 Task: Open a blank sheet, save the file as effectivetimemanagement.doc Add Heading 'Tips for effective time management: 'Tips for effective time management:  Add the following points with square bulletsAdd the following points with square bullets ?	Prioritize tasks_x000D_
?	Eliminate distractions_x000D_
 Highlight heading with color  Light green Select the entire text and apply  Outside Borders ,change the font size of heading and points to 20
Action: Mouse moved to (92, 360)
Screenshot: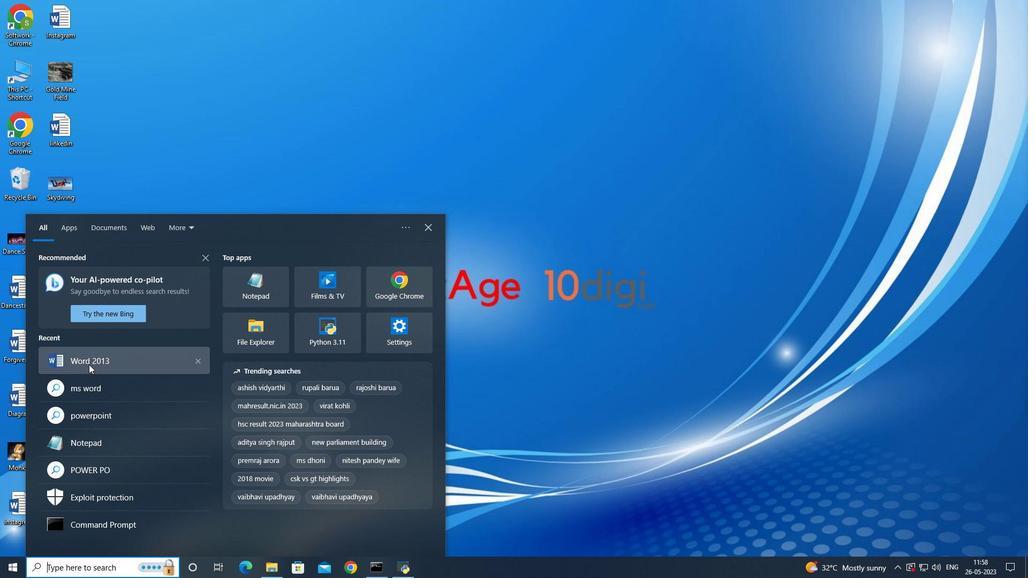 
Action: Mouse pressed left at (92, 360)
Screenshot: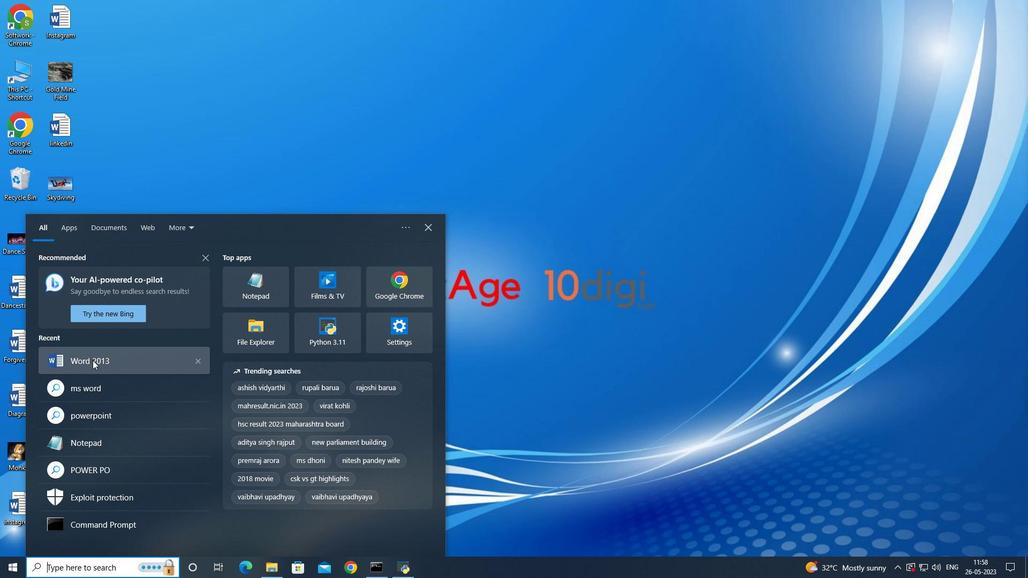 
Action: Mouse moved to (276, 141)
Screenshot: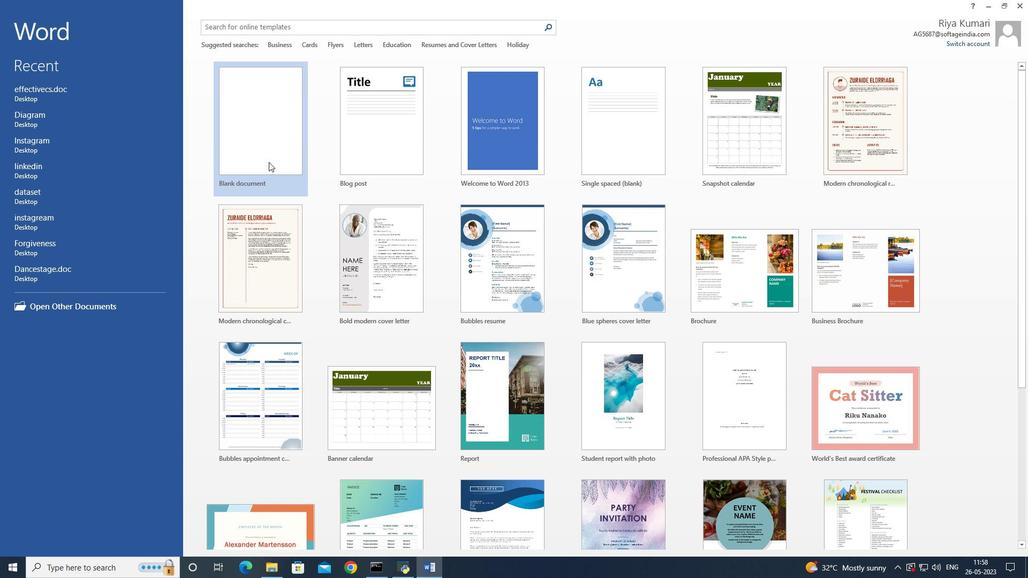
Action: Mouse pressed left at (276, 141)
Screenshot: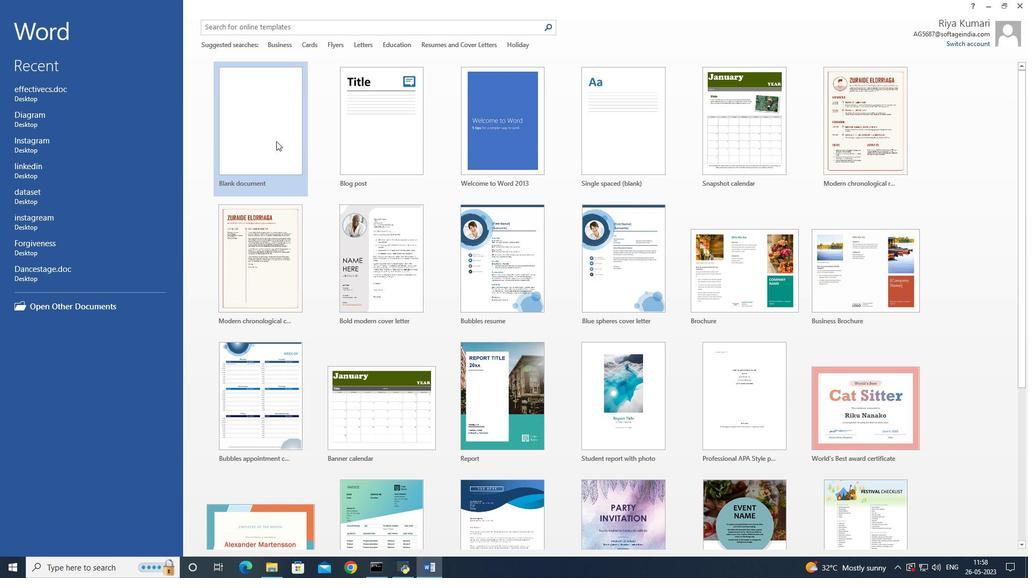 
Action: Mouse moved to (405, 278)
Screenshot: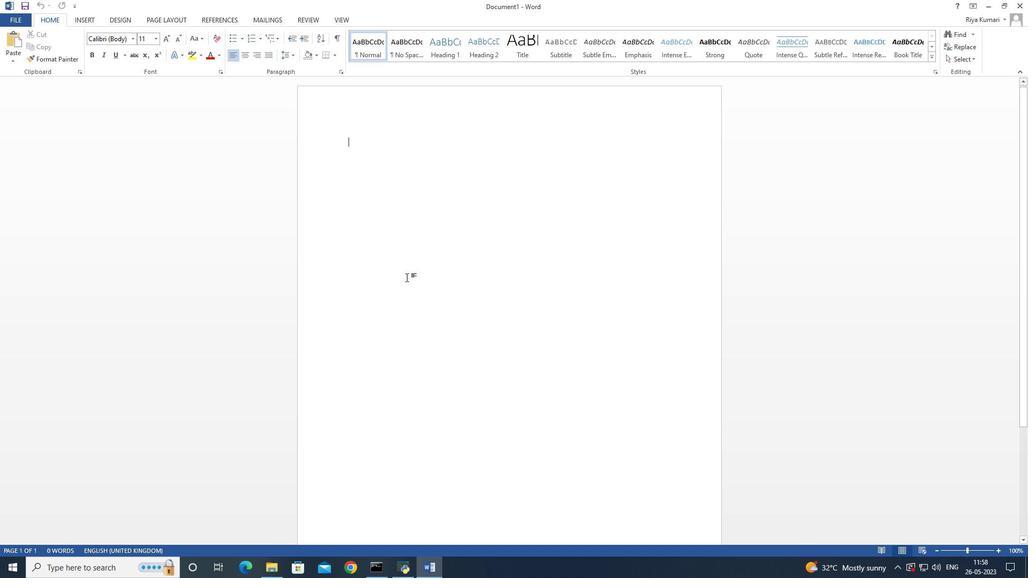 
Action: Key pressed ctrl+S
Screenshot: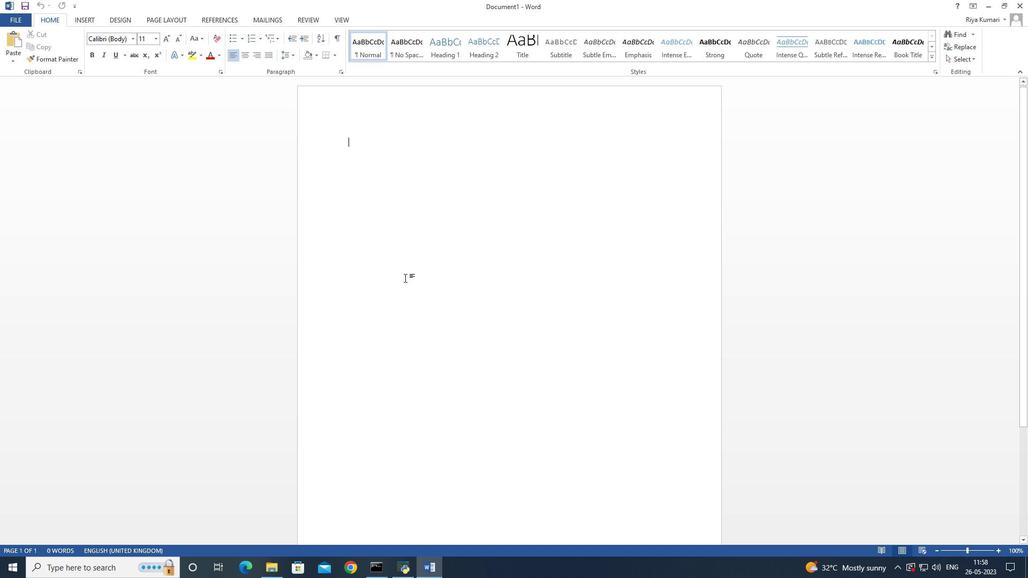 
Action: Mouse moved to (275, 109)
Screenshot: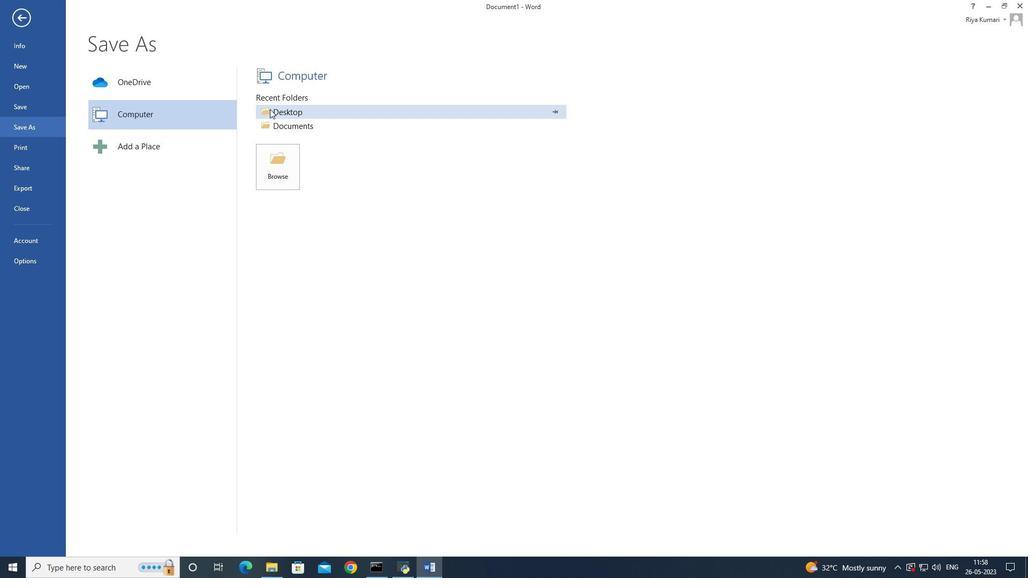 
Action: Mouse pressed left at (275, 109)
Screenshot: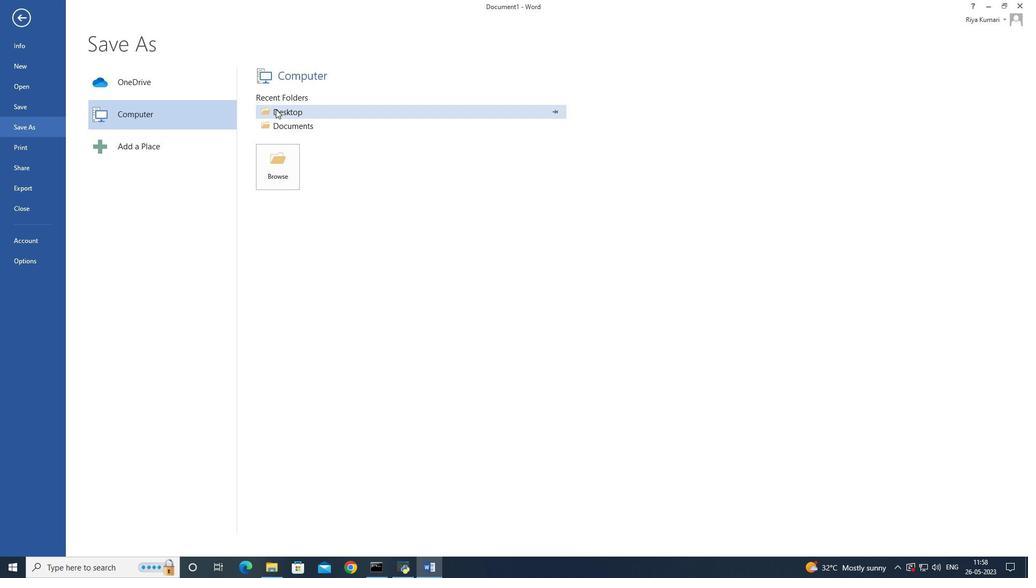 
Action: Mouse moved to (328, 408)
Screenshot: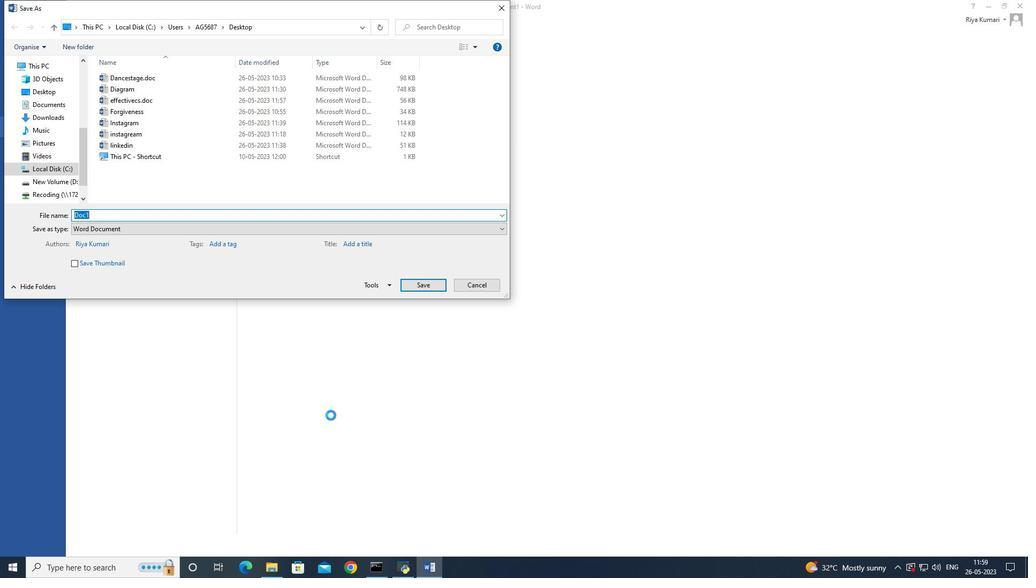 
Action: Key pressed effectivetimemanaement.doc<Key.enter>
Screenshot: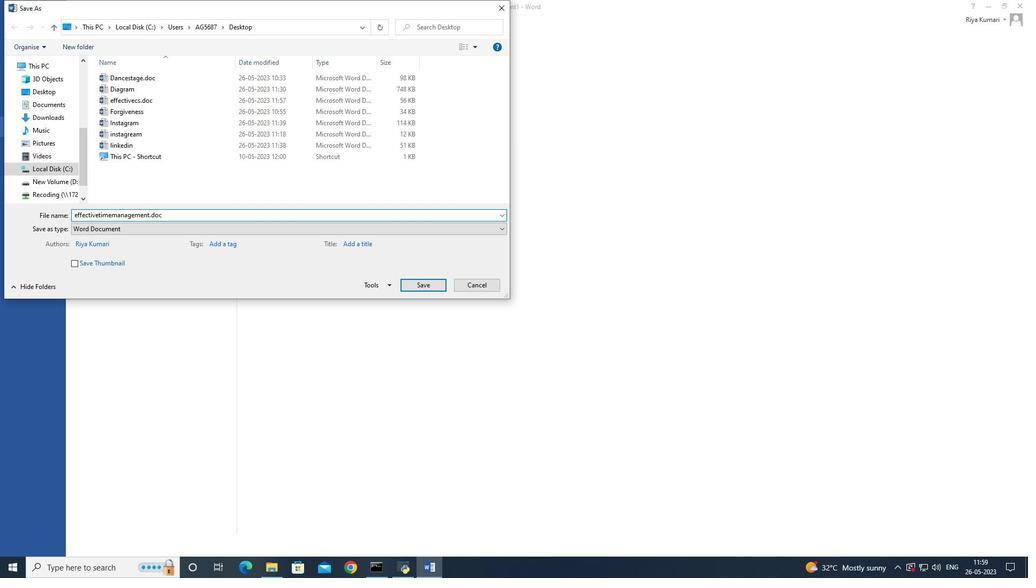 
Action: Mouse moved to (383, 220)
Screenshot: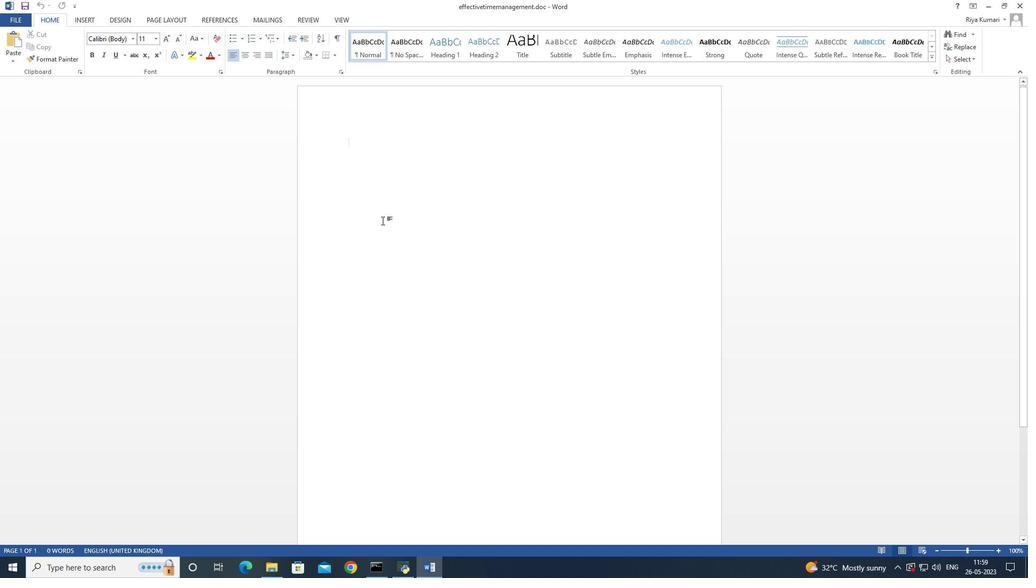 
Action: Key pressed <Key.caps_lock>T<Key.caps_lock>ips<Key.space>for<Key.space>effective<Key.space>management<Key.shift_r>:<Key.space><Key.caps_lock>T<Key.caps_lock>oi<Key.backspace><Key.backspace>ips<Key.space>for<Key.space>effective<Key.space>time<Key.space>management<Key.shift_r><Key.shift_r><Key.shift_r><Key.shift_r>:<Key.enter>
Screenshot: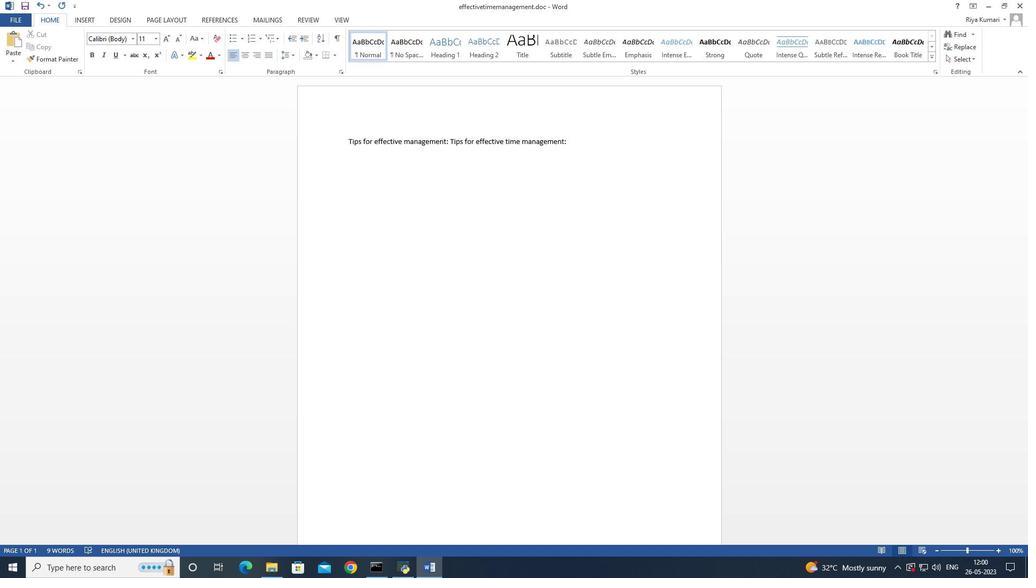 
Action: Mouse moved to (240, 40)
Screenshot: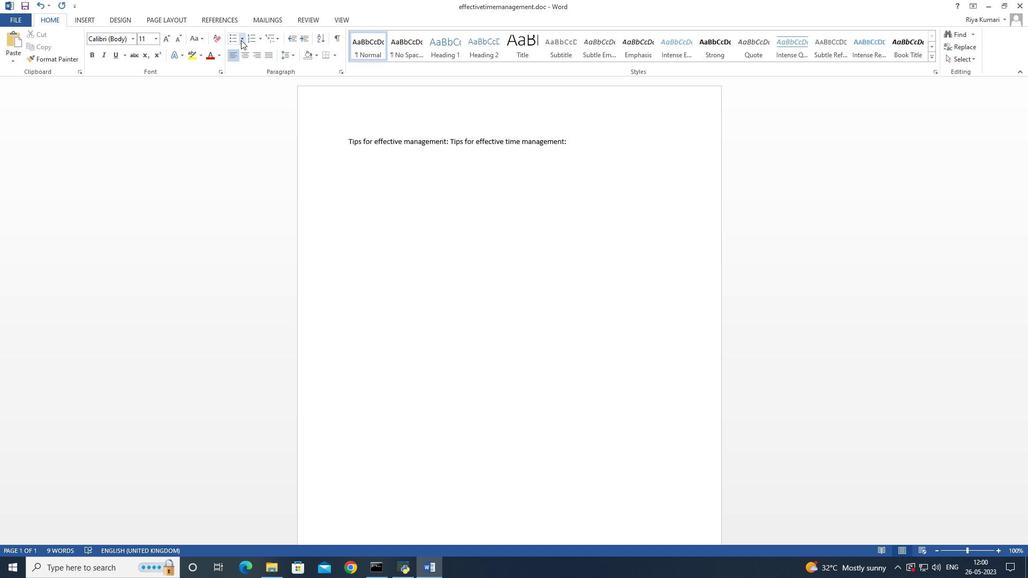 
Action: Mouse pressed left at (240, 40)
Screenshot: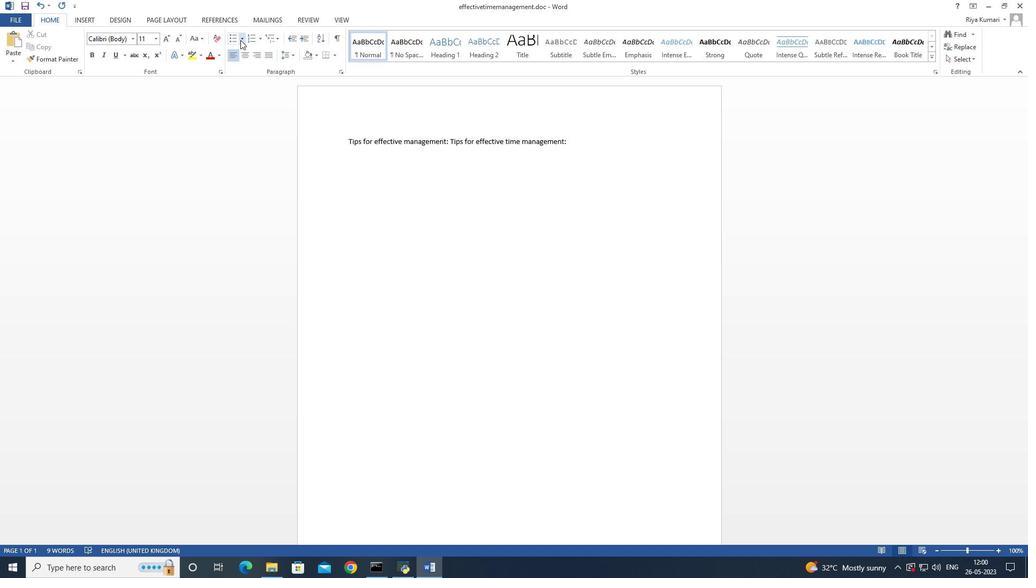 
Action: Mouse moved to (320, 71)
Screenshot: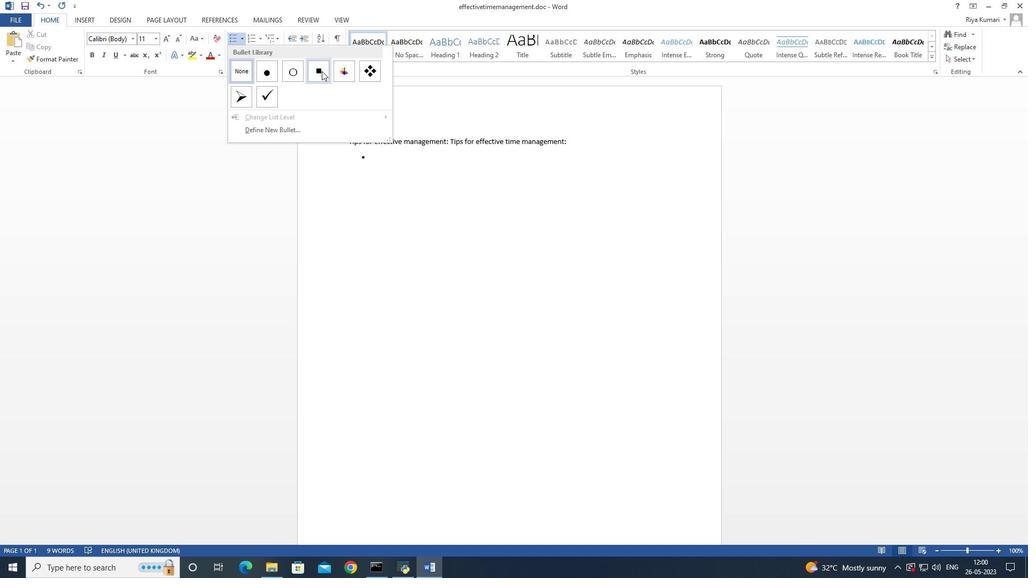 
Action: Mouse pressed left at (320, 71)
Screenshot: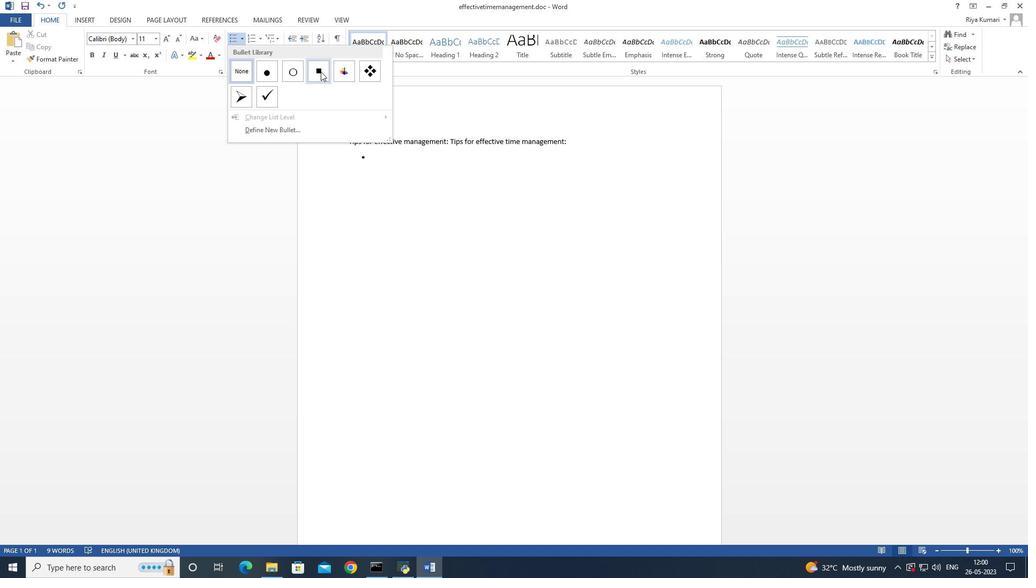 
Action: Mouse moved to (360, 156)
Screenshot: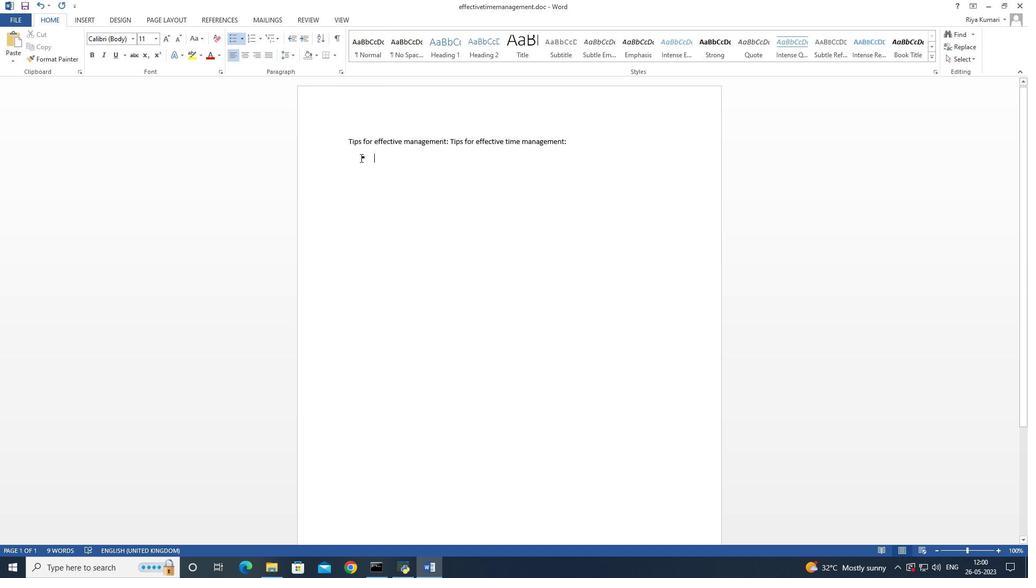 
Action: Mouse pressed left at (360, 156)
Screenshot: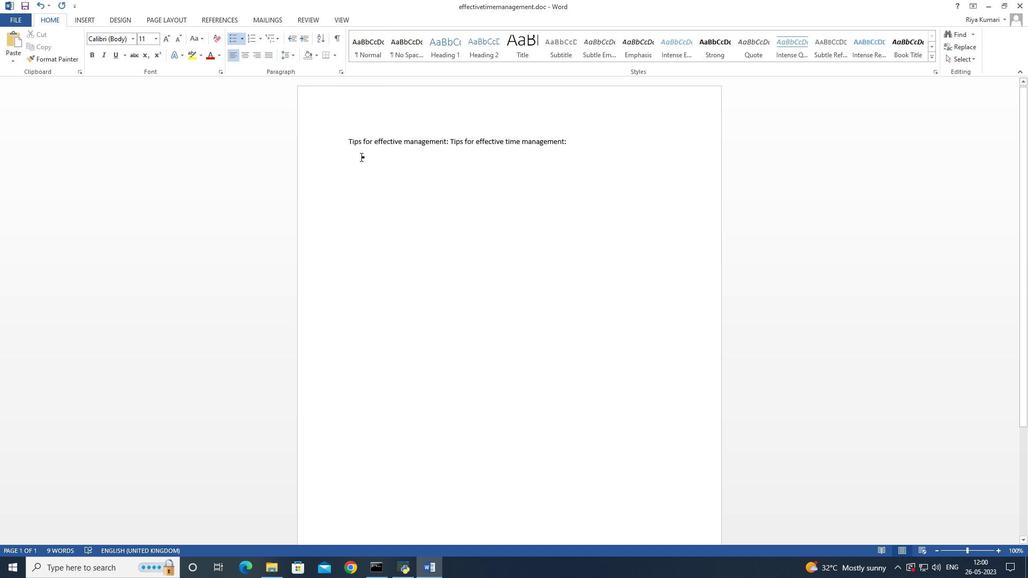 
Action: Mouse moved to (364, 156)
Screenshot: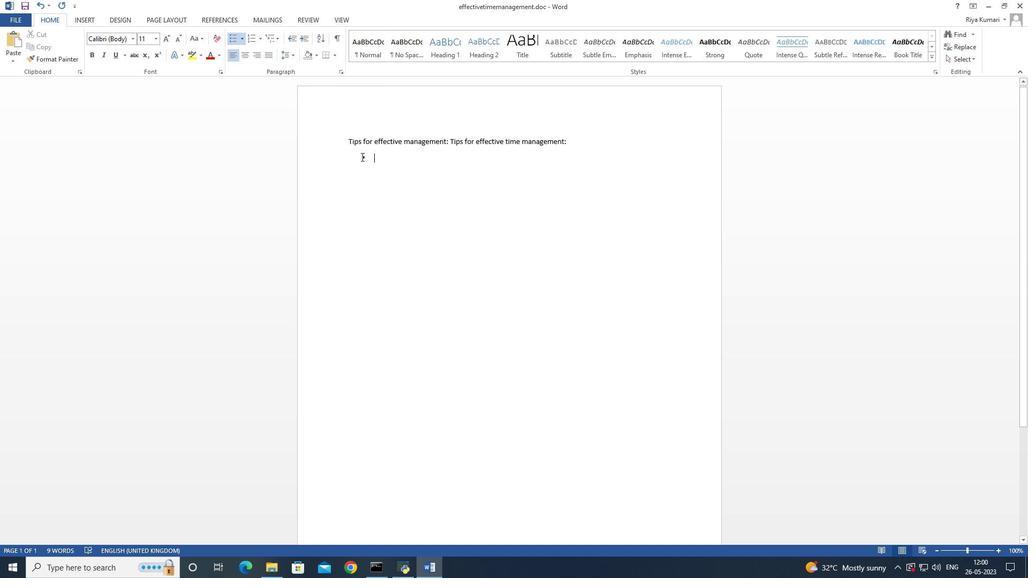 
Action: Mouse pressed left at (364, 156)
Screenshot: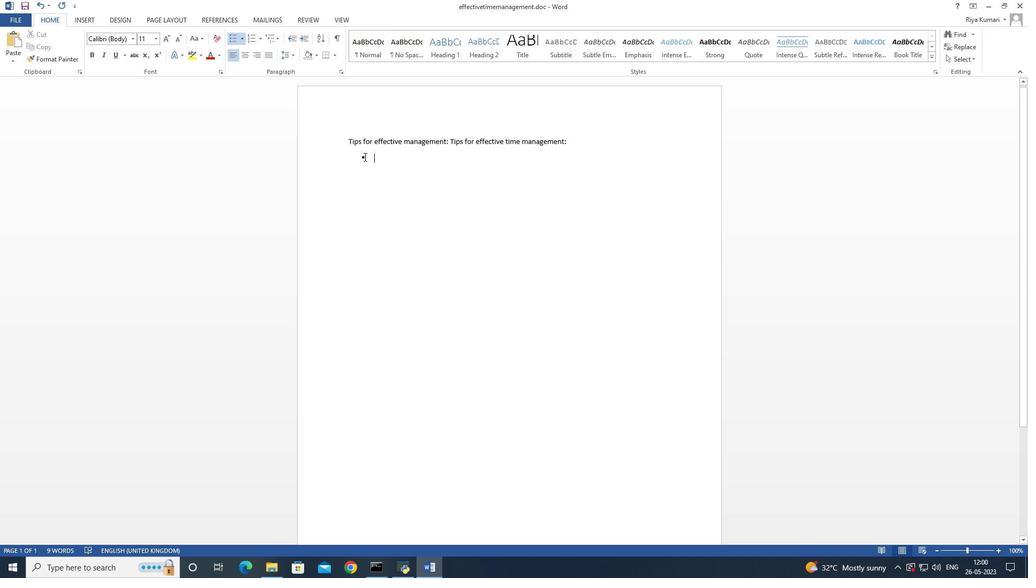 
Action: Mouse moved to (260, 41)
Screenshot: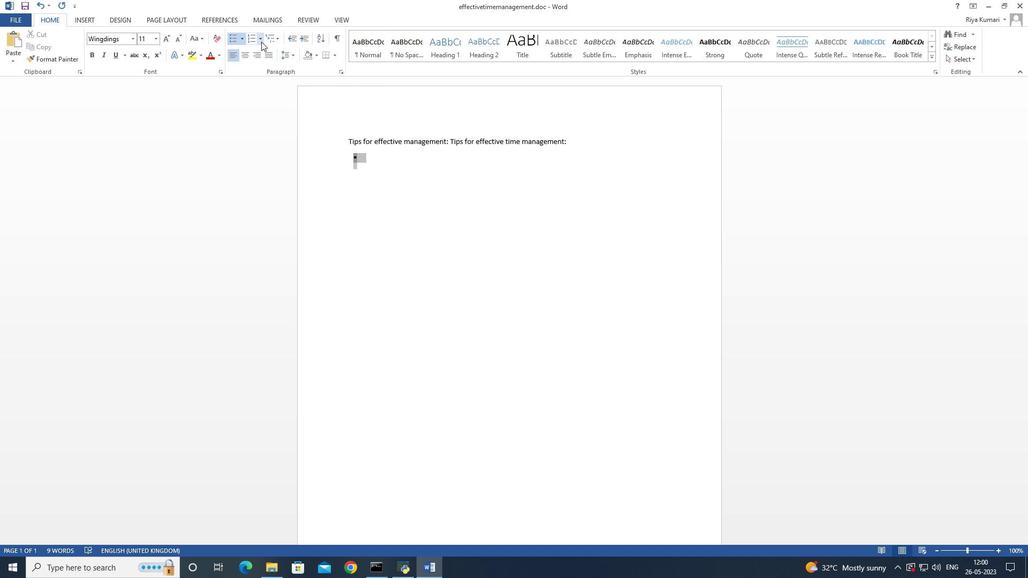 
Action: Mouse pressed left at (260, 41)
Screenshot: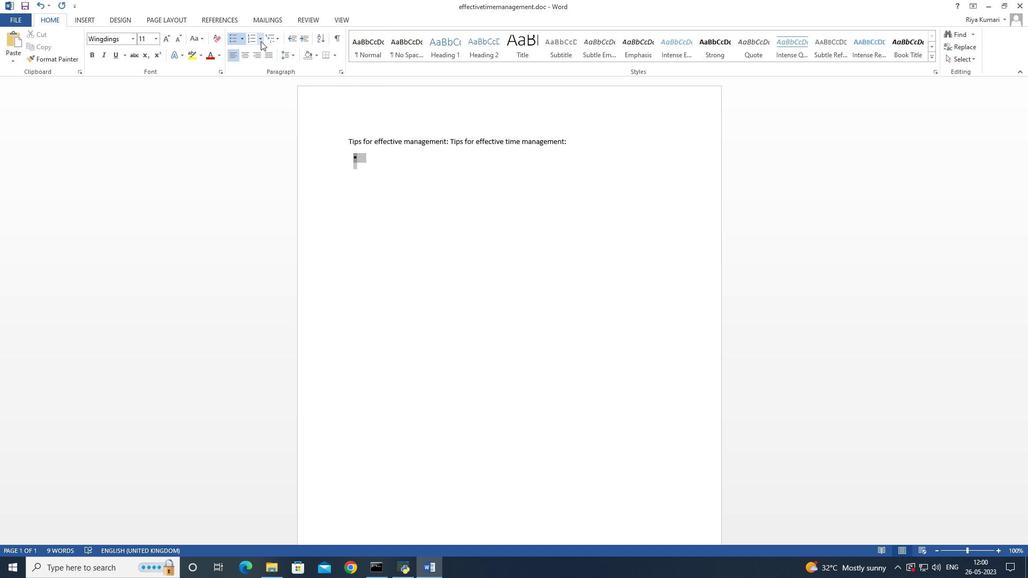 
Action: Mouse moved to (280, 37)
Screenshot: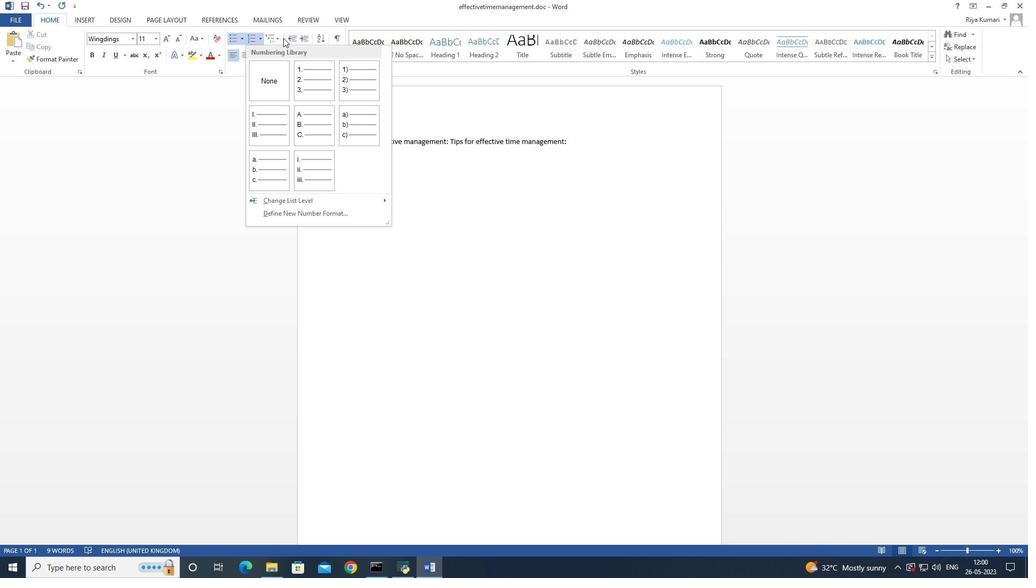 
Action: Mouse pressed left at (280, 37)
Screenshot: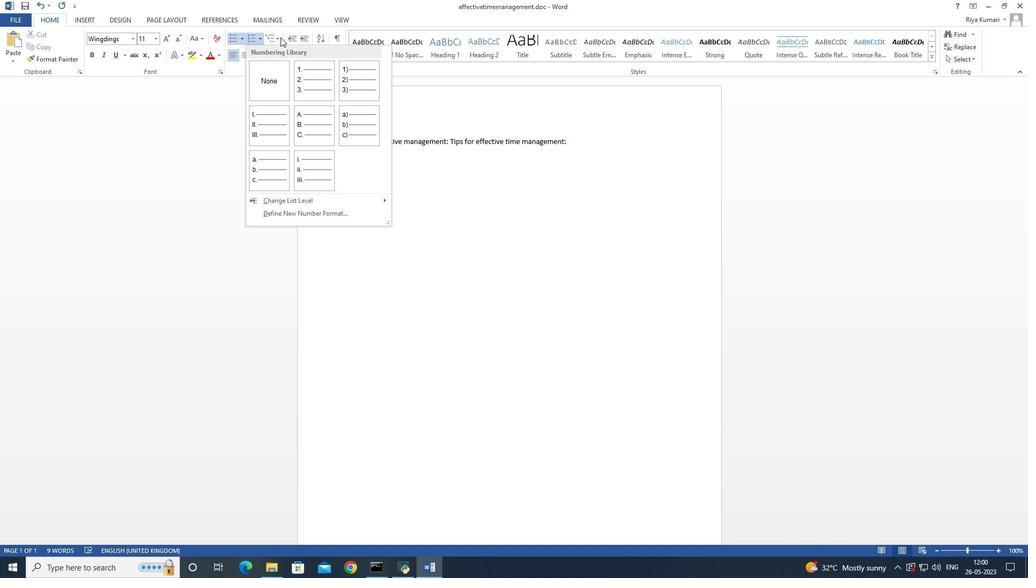 
Action: Mouse moved to (242, 37)
Screenshot: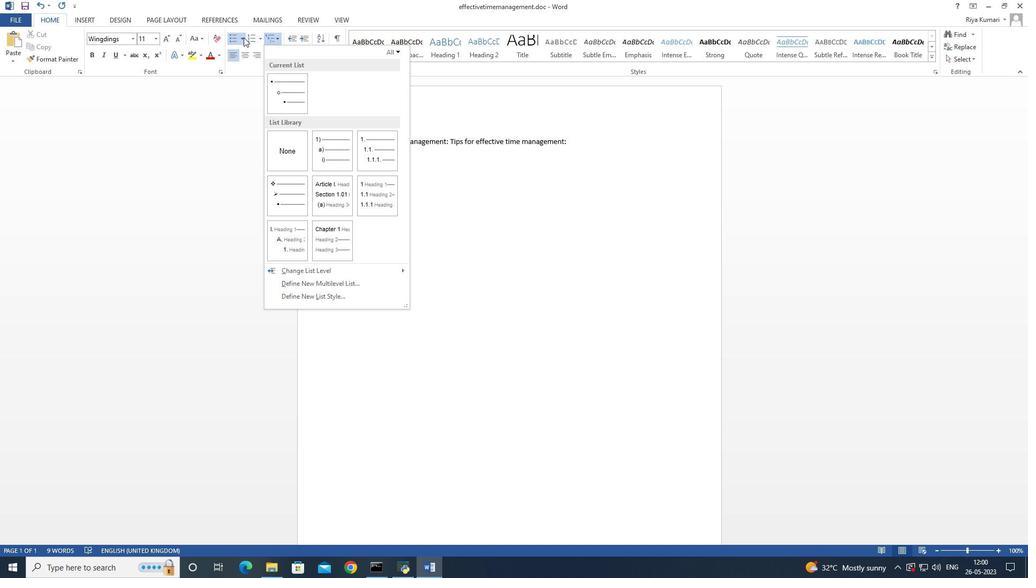 
Action: Mouse pressed left at (242, 37)
Screenshot: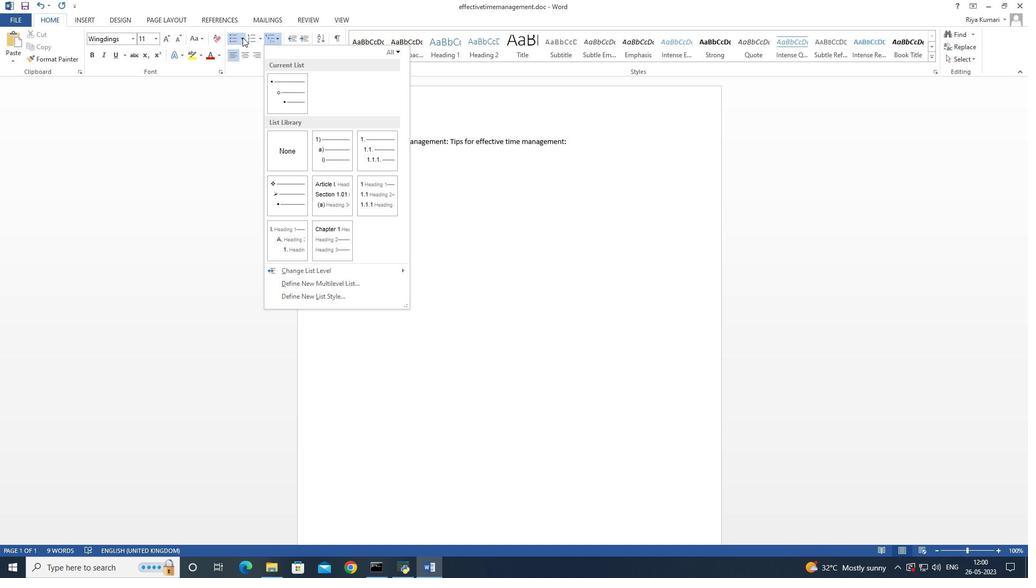
Action: Mouse moved to (424, 221)
Screenshot: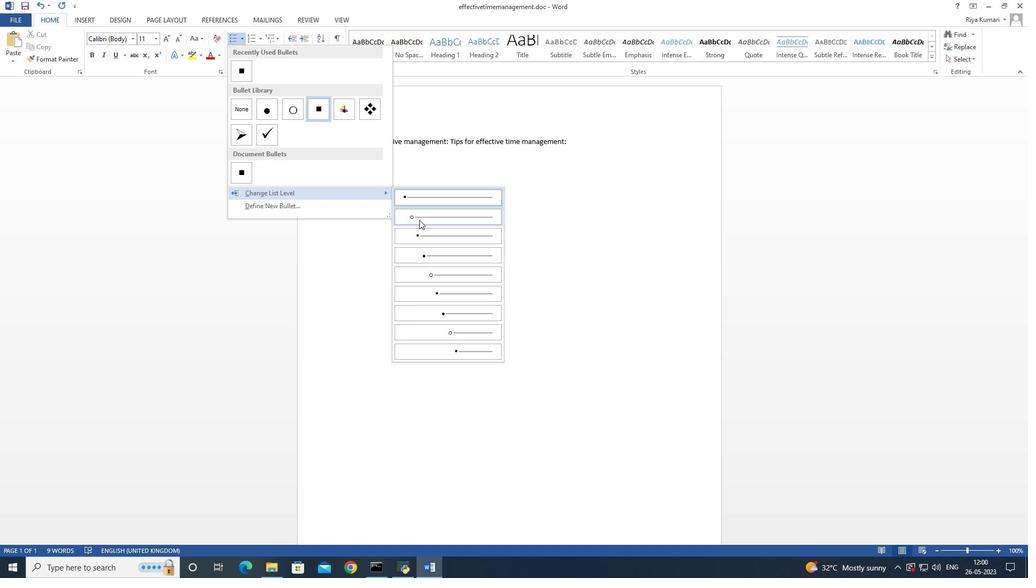 
Action: Mouse pressed left at (424, 221)
Screenshot: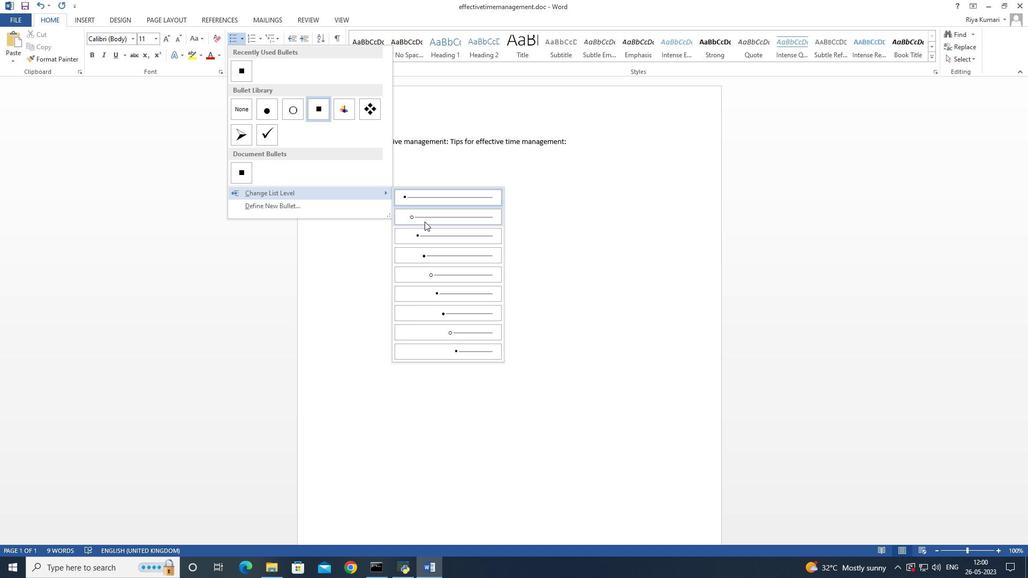 
Action: Mouse moved to (240, 40)
Screenshot: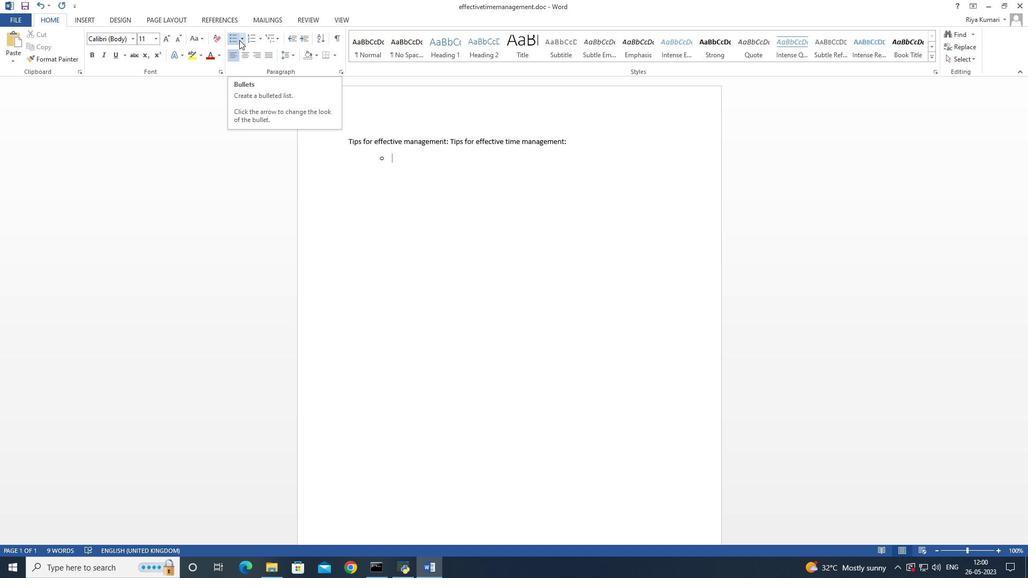 
Action: Mouse pressed left at (240, 40)
Screenshot: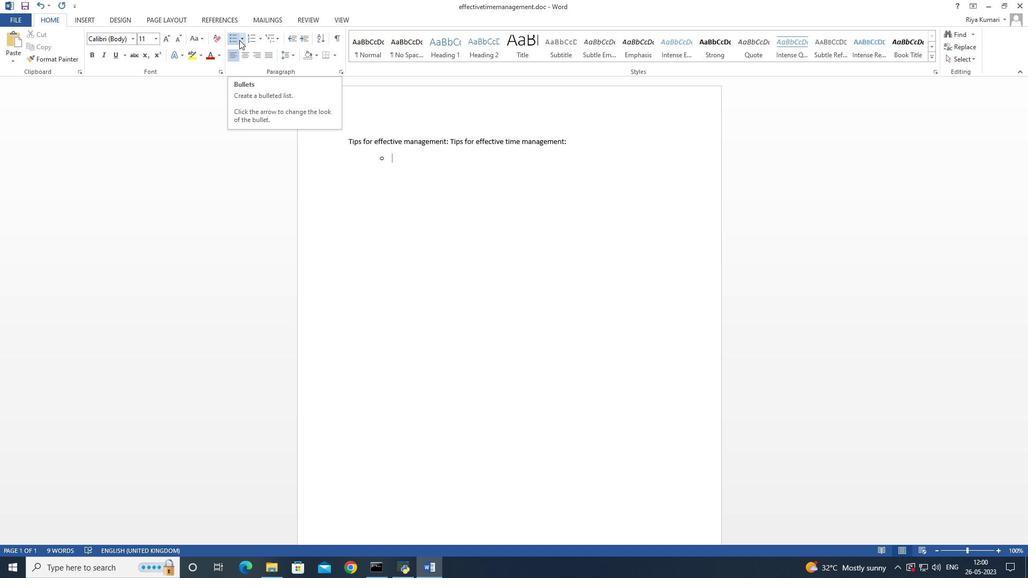 
Action: Mouse moved to (320, 108)
Screenshot: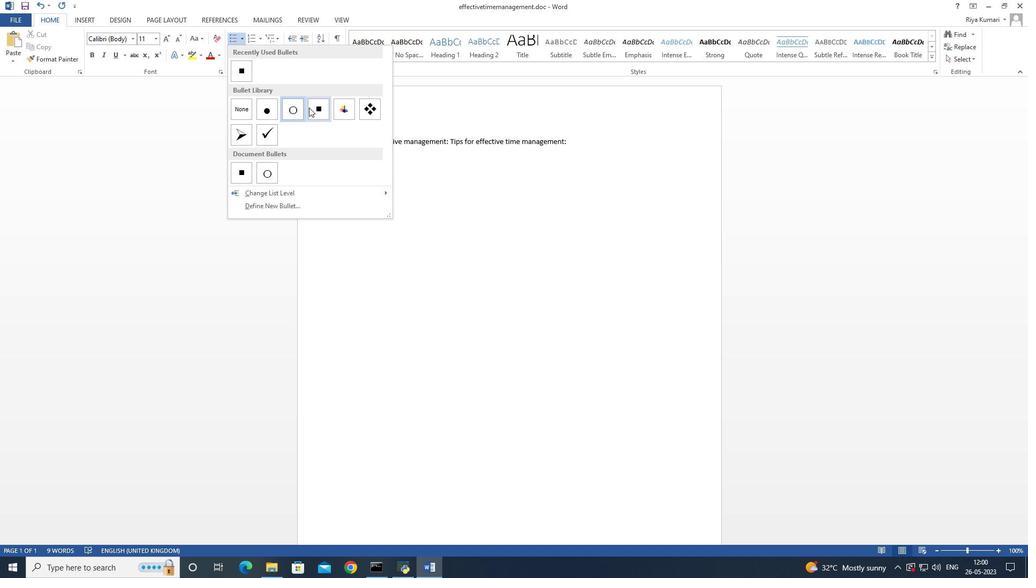 
Action: Mouse pressed left at (320, 108)
Screenshot: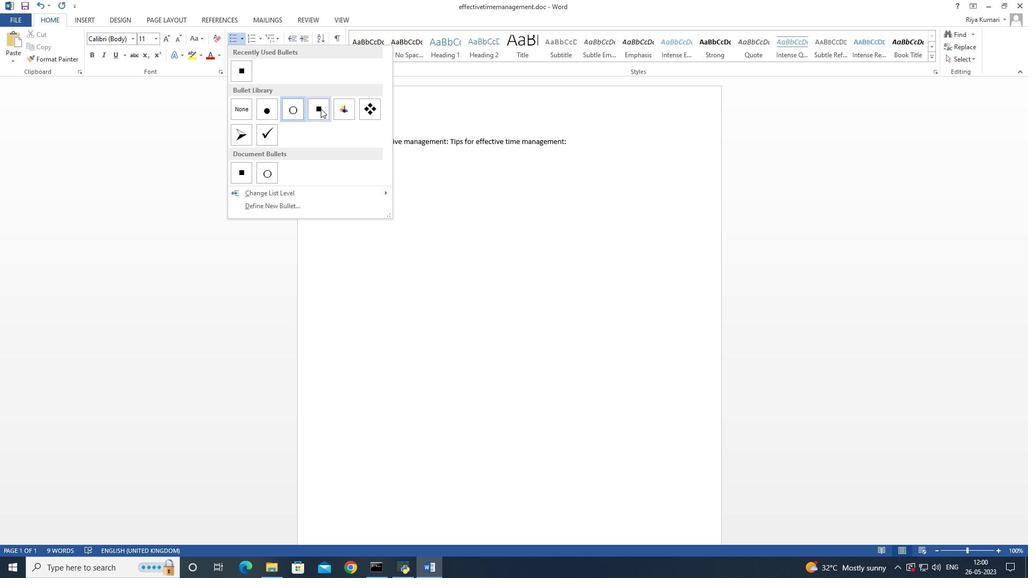 
Action: Mouse moved to (380, 156)
Screenshot: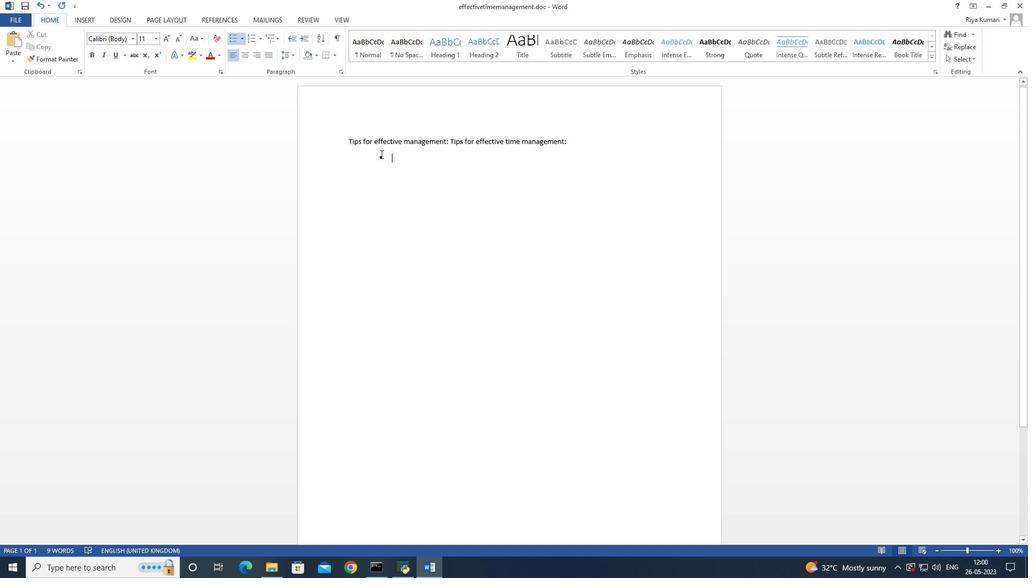 
Action: Mouse pressed left at (380, 156)
Screenshot: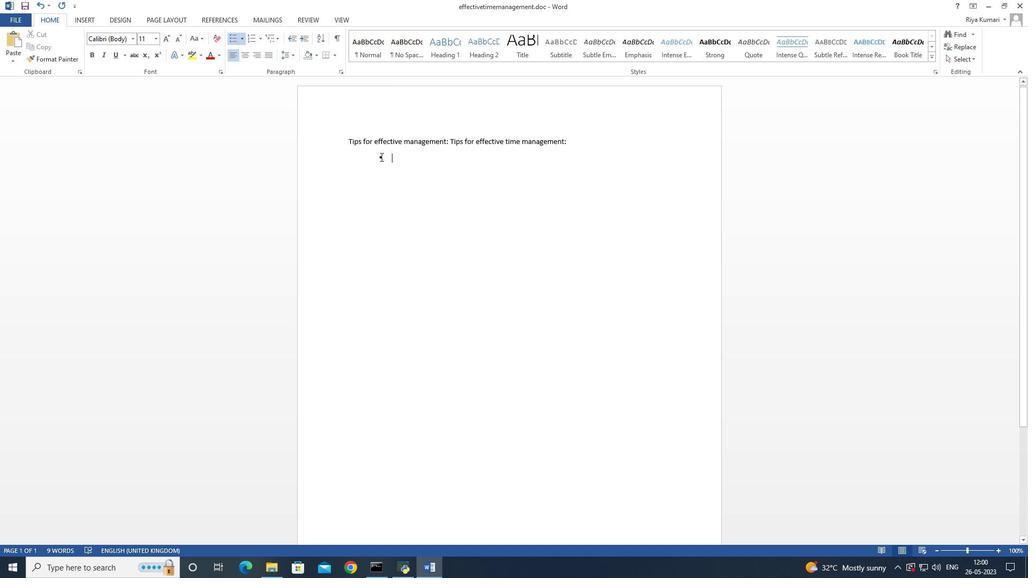 
Action: Mouse moved to (242, 42)
Screenshot: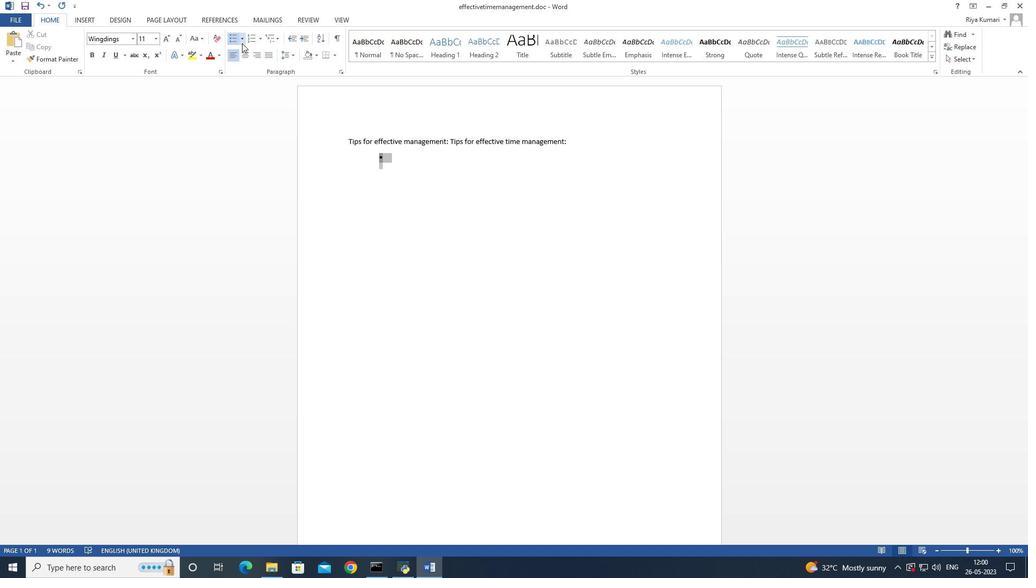 
Action: Mouse pressed left at (242, 42)
Screenshot: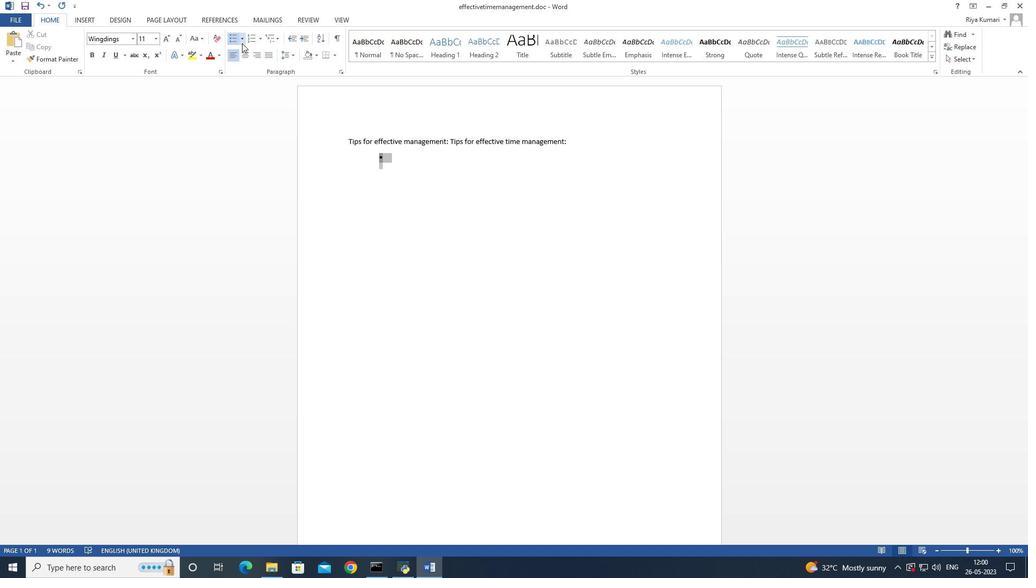 
Action: Mouse moved to (424, 213)
Screenshot: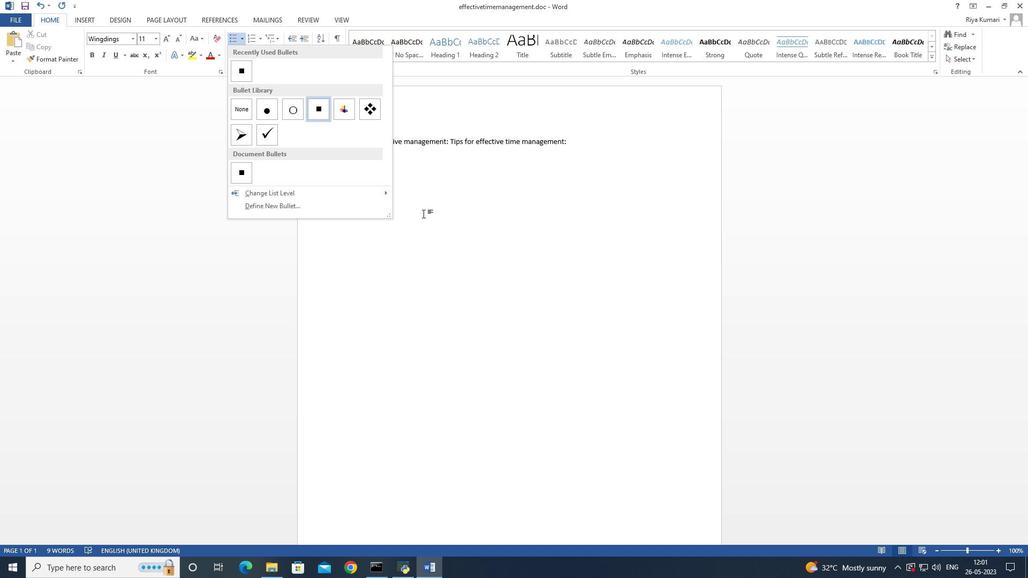 
Action: Mouse pressed left at (424, 213)
Screenshot: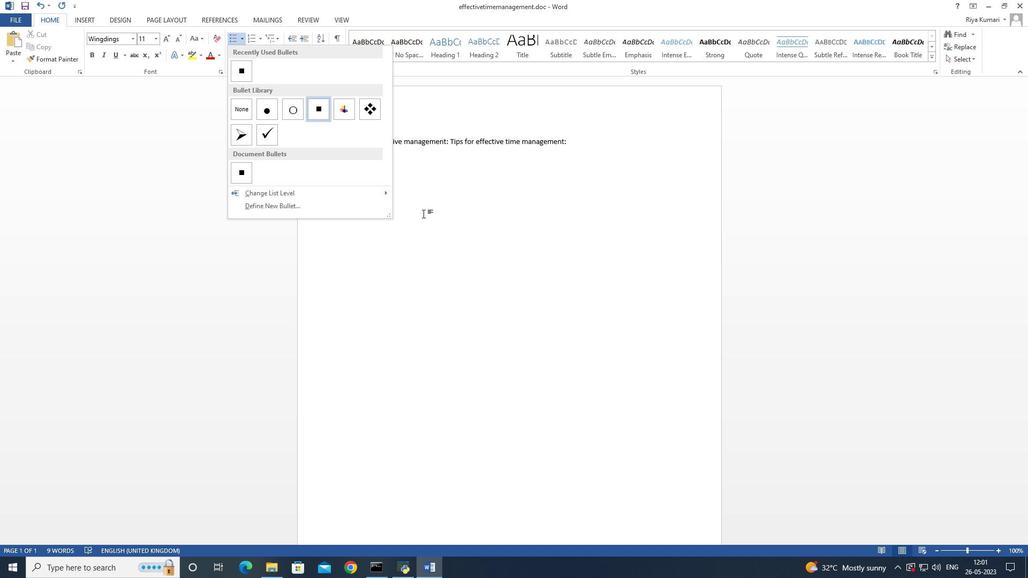 
Action: Mouse moved to (392, 160)
Screenshot: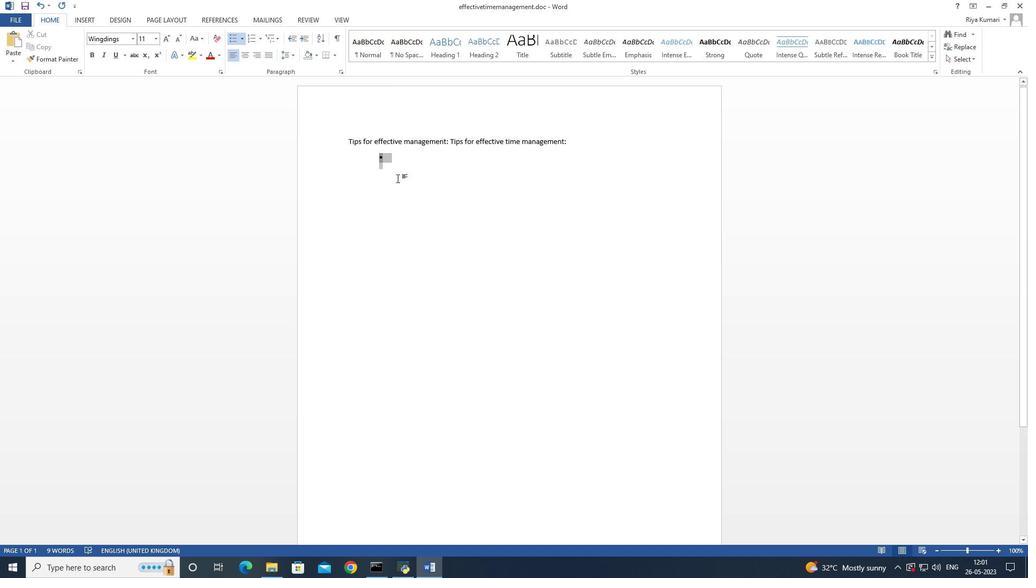 
Action: Mouse pressed left at (392, 160)
Screenshot: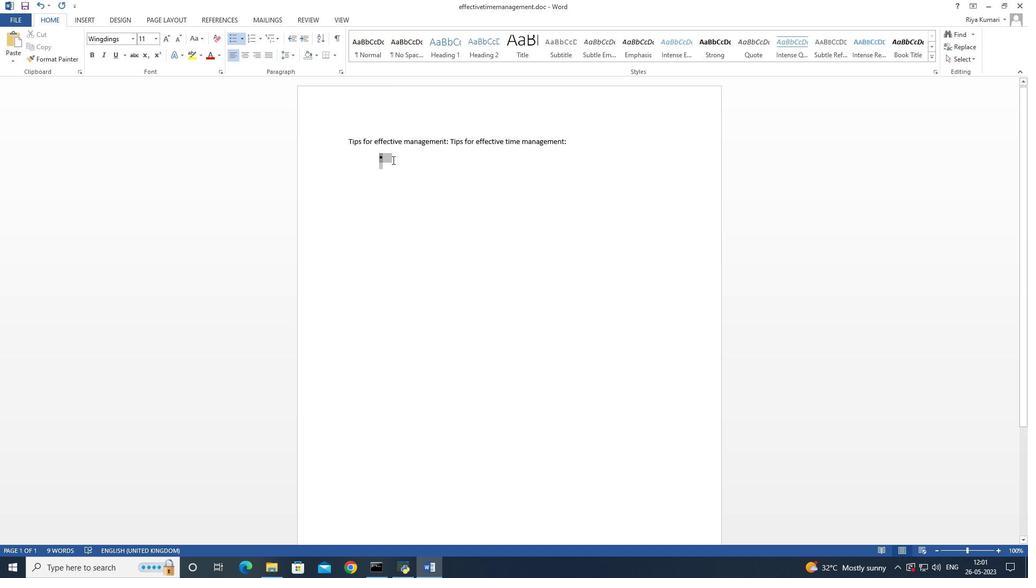 
Action: Mouse moved to (422, 220)
Screenshot: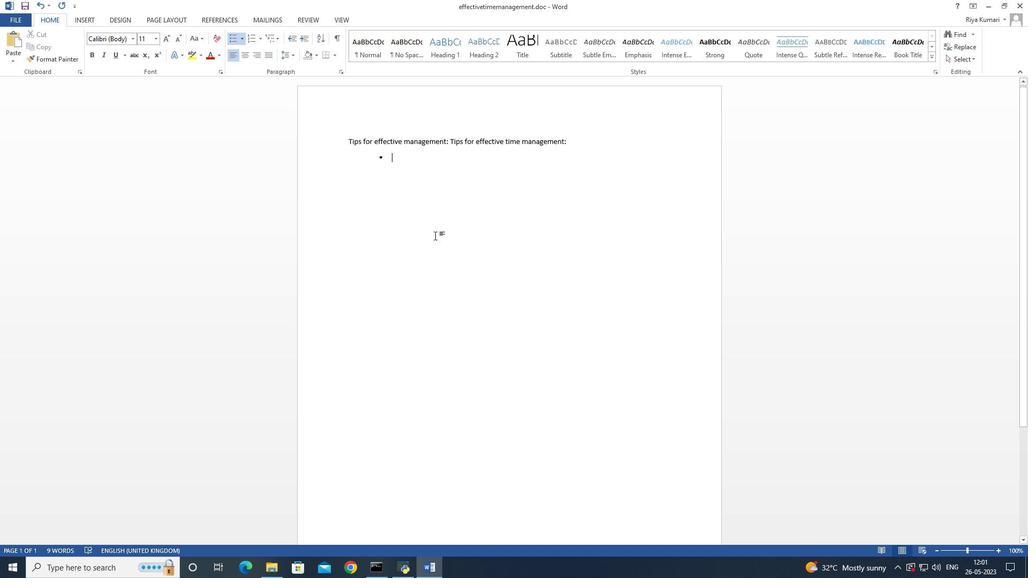 
Action: Key pressed <Key.shift_r><Key.shift_r><Key.shift_r><Key.shift_r><Key.shift_r><Key.shift_r><Key.shift_r><Key.shift_r>?<Key.space><Key.space><Key.space><Key.space><Key.space><Key.caps_lock>P<Key.caps_lock>rioritize<Key.space>tasks<Key.enter><Key.shift_r>?<Key.caps_lock><Key.caps_lock><Key.caps_lock><Key.caps_lock><Key.tab><Key.tab><Key.tab><Key.backspace><Key.backspace><Key.space><Key.space><Key.space><Key.caps_lock>E<Key.caps_lock>liminate<Key.space>disr<Key.backspace>tractions
Screenshot: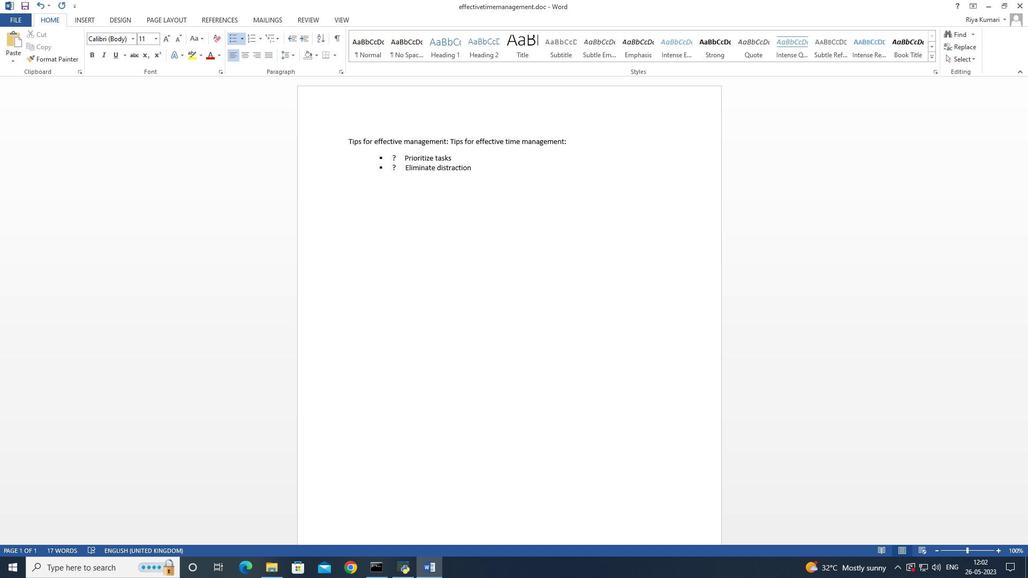 
Action: Mouse moved to (349, 140)
Screenshot: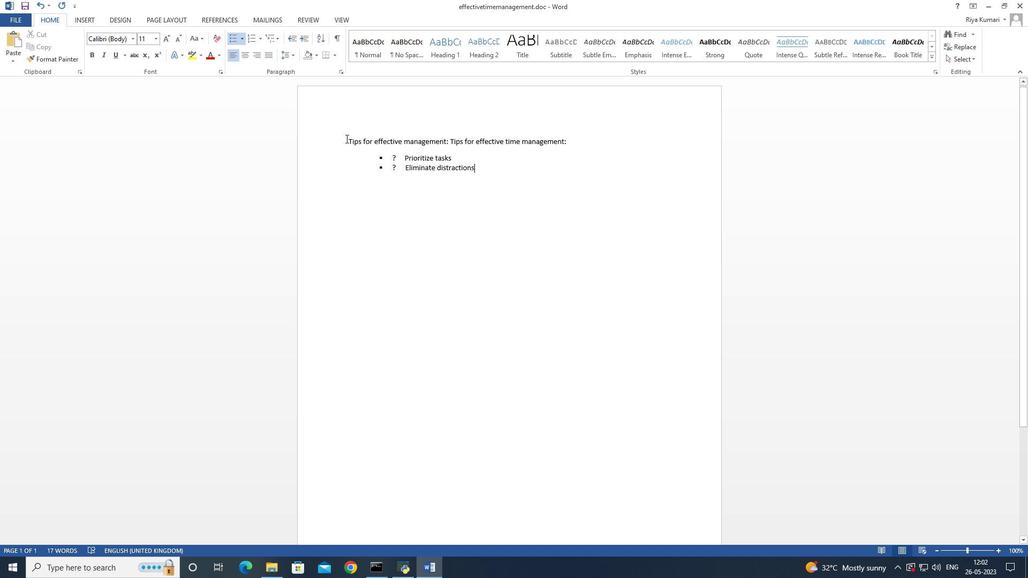 
Action: Mouse pressed left at (349, 140)
Screenshot: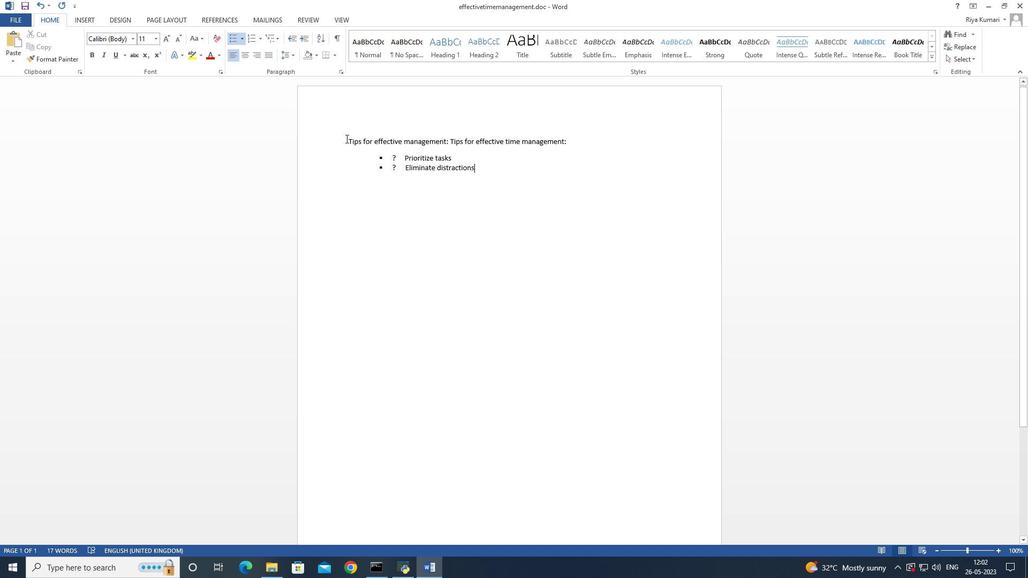 
Action: Mouse moved to (641, 122)
Screenshot: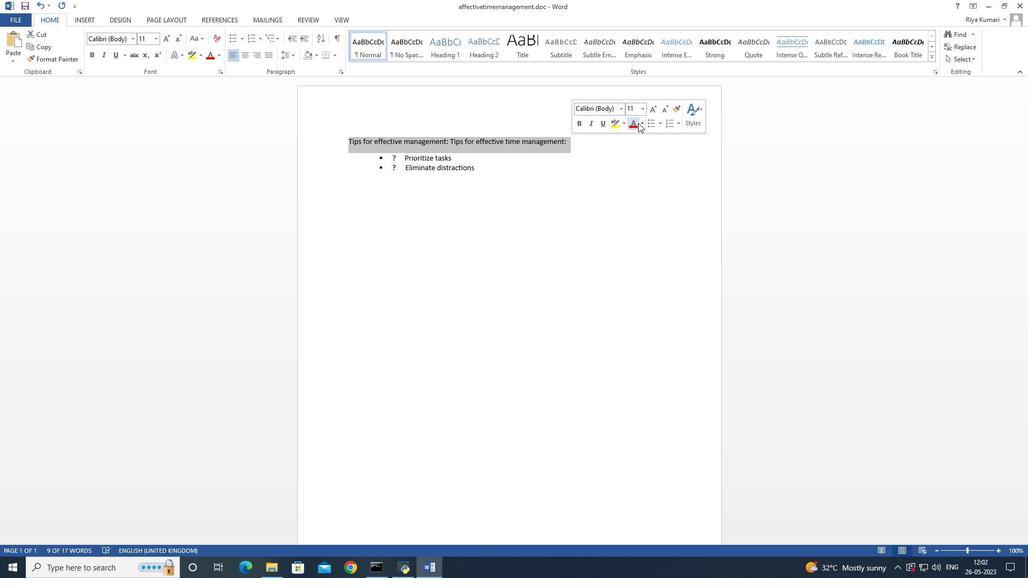 
Action: Mouse pressed left at (641, 122)
Screenshot: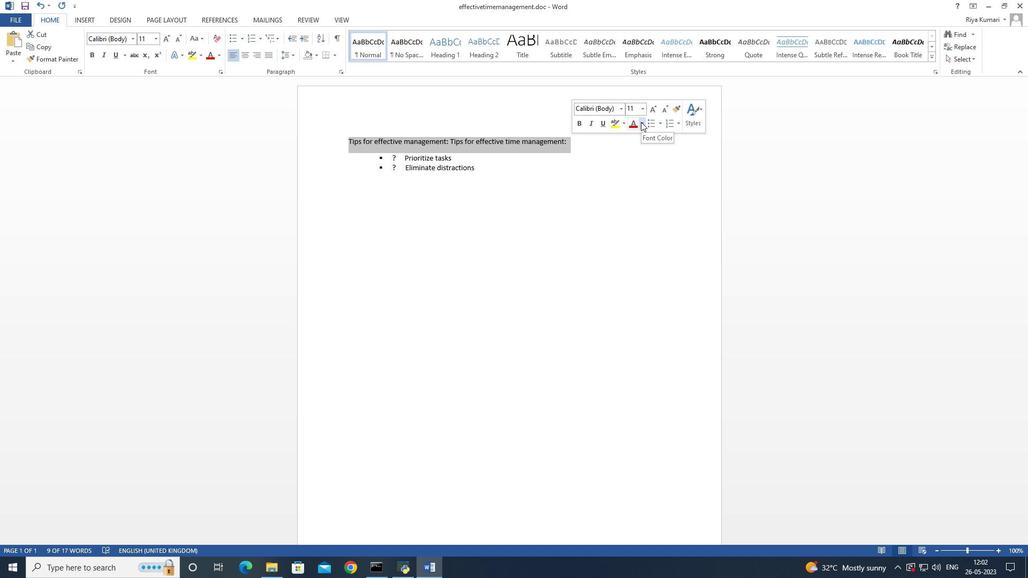 
Action: Mouse moved to (714, 182)
Screenshot: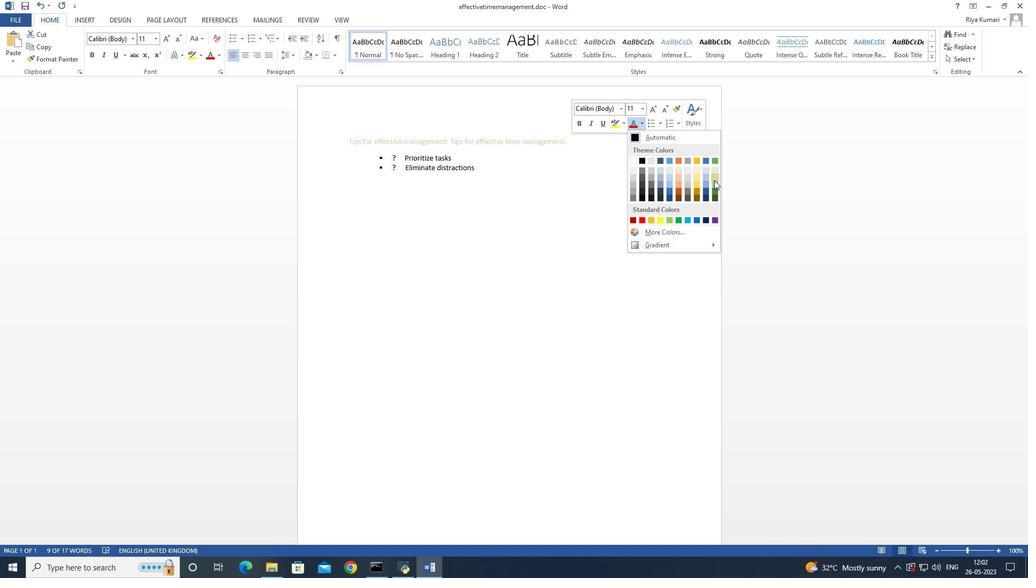 
Action: Mouse pressed left at (714, 182)
Screenshot: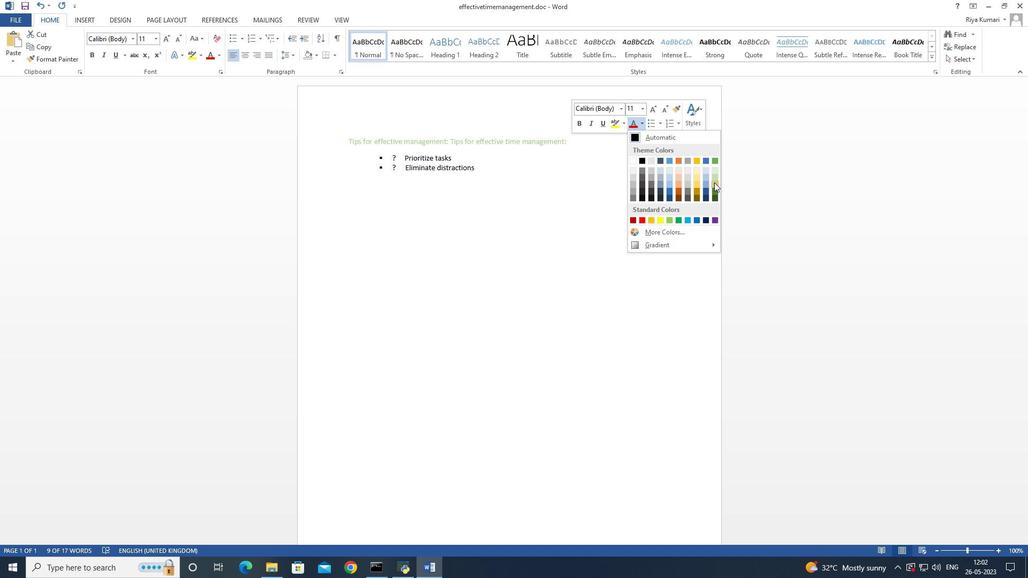 
Action: Mouse moved to (340, 151)
Screenshot: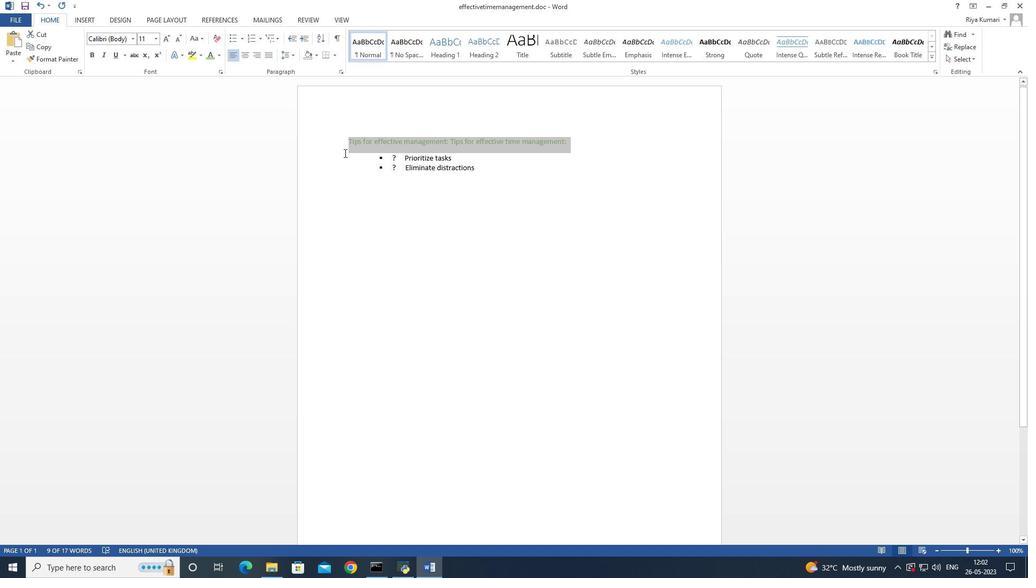
Action: Mouse pressed left at (340, 151)
Screenshot: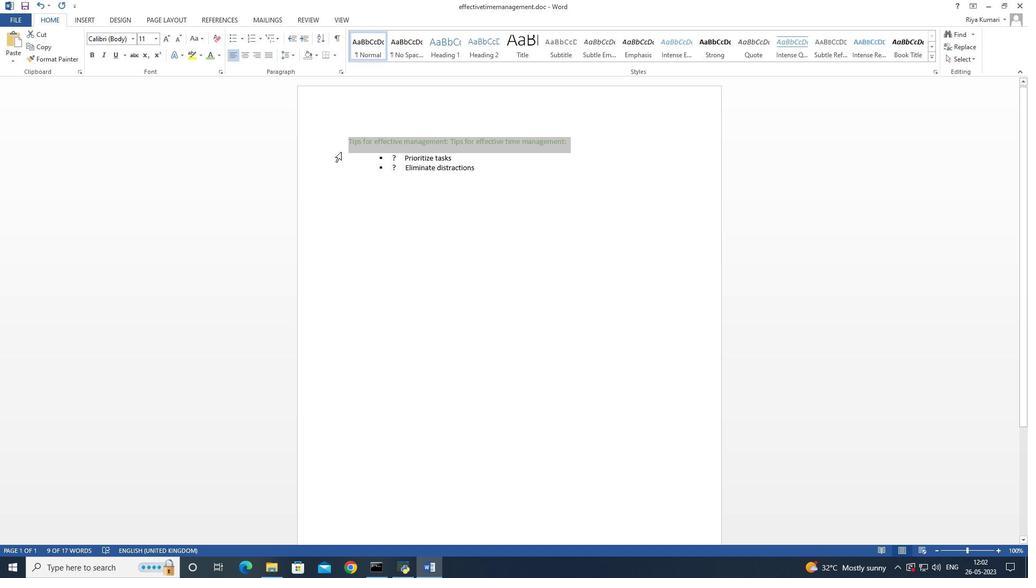 
Action: Mouse moved to (354, 188)
Screenshot: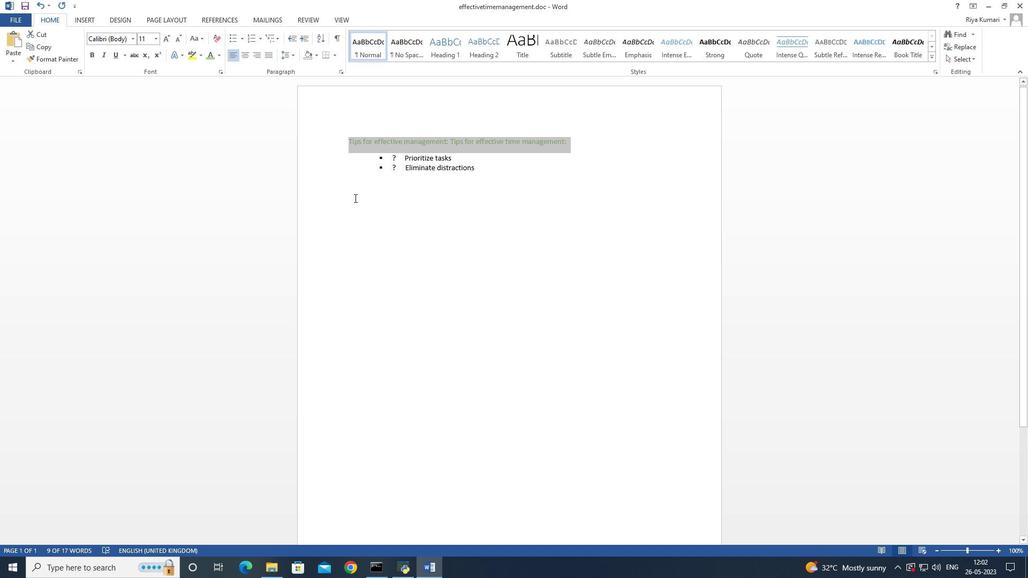 
Action: Mouse pressed left at (354, 188)
Screenshot: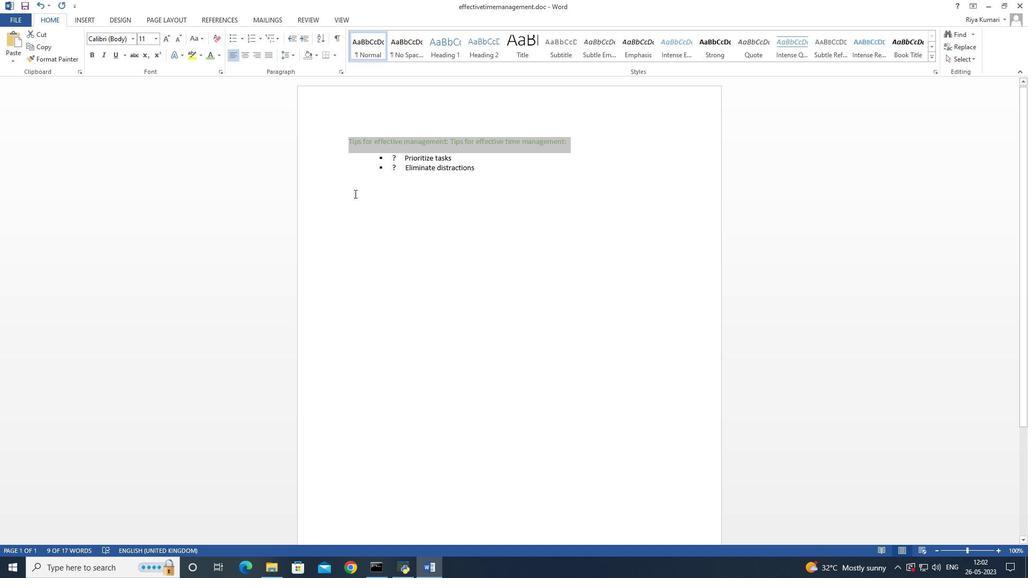 
Action: Mouse moved to (343, 133)
Screenshot: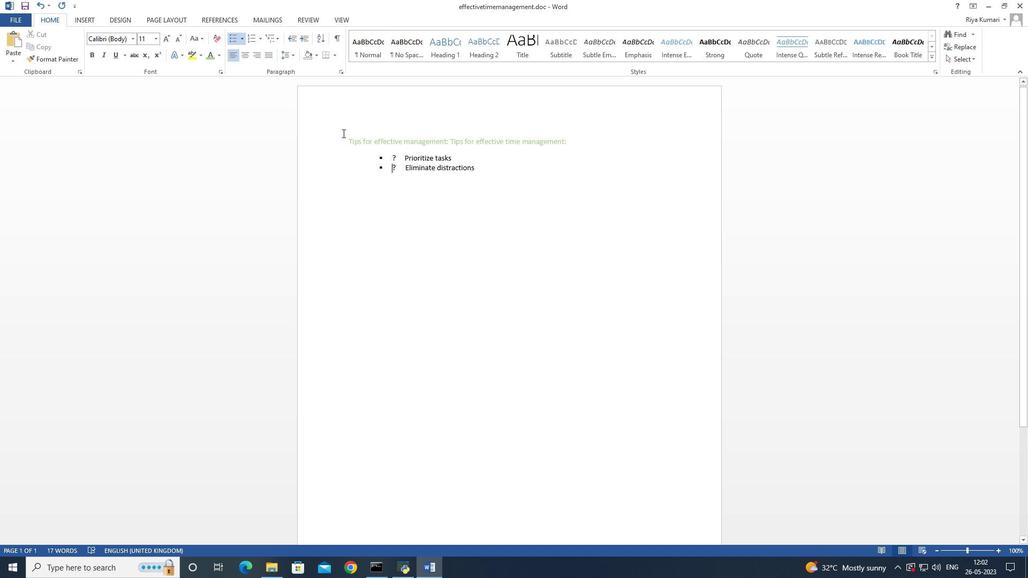 
Action: Mouse pressed left at (343, 133)
Screenshot: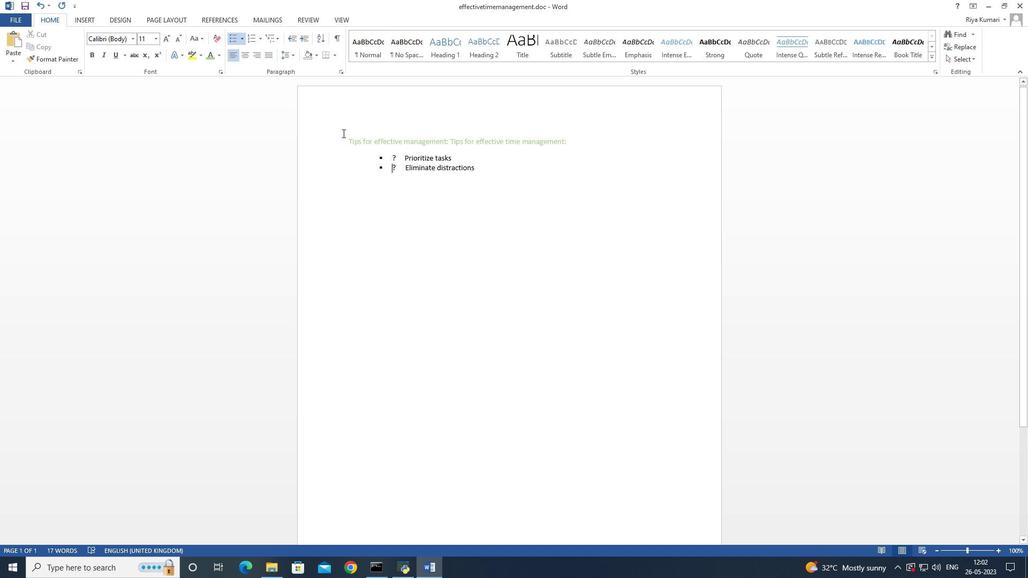 
Action: Mouse moved to (332, 56)
Screenshot: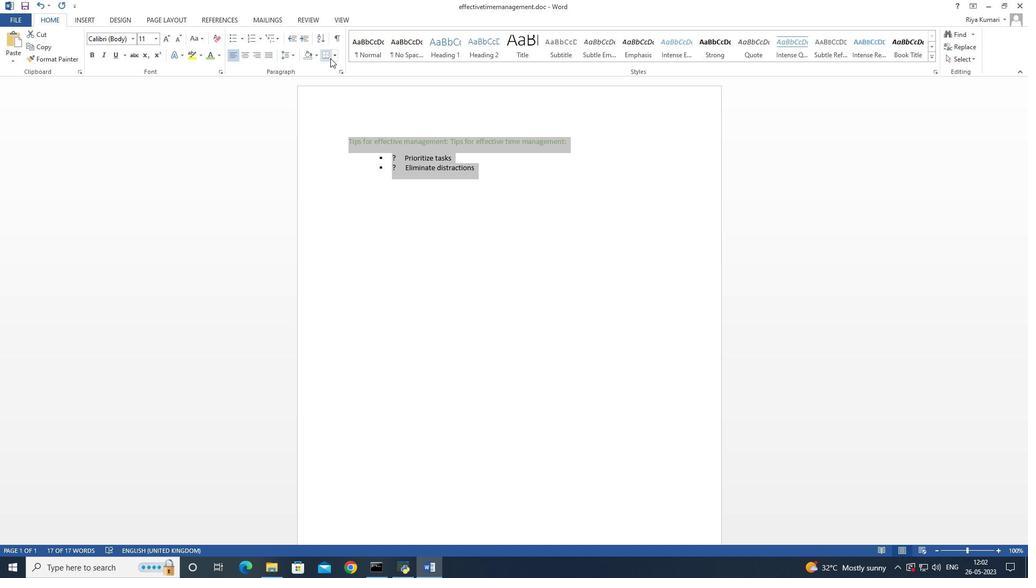 
Action: Mouse pressed left at (332, 56)
Screenshot: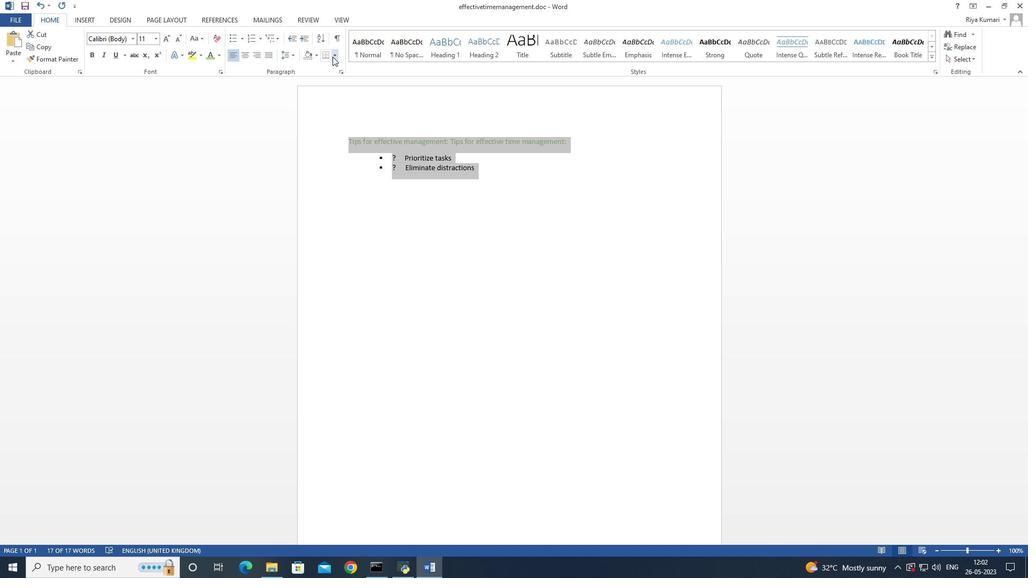 
Action: Mouse moved to (357, 151)
Screenshot: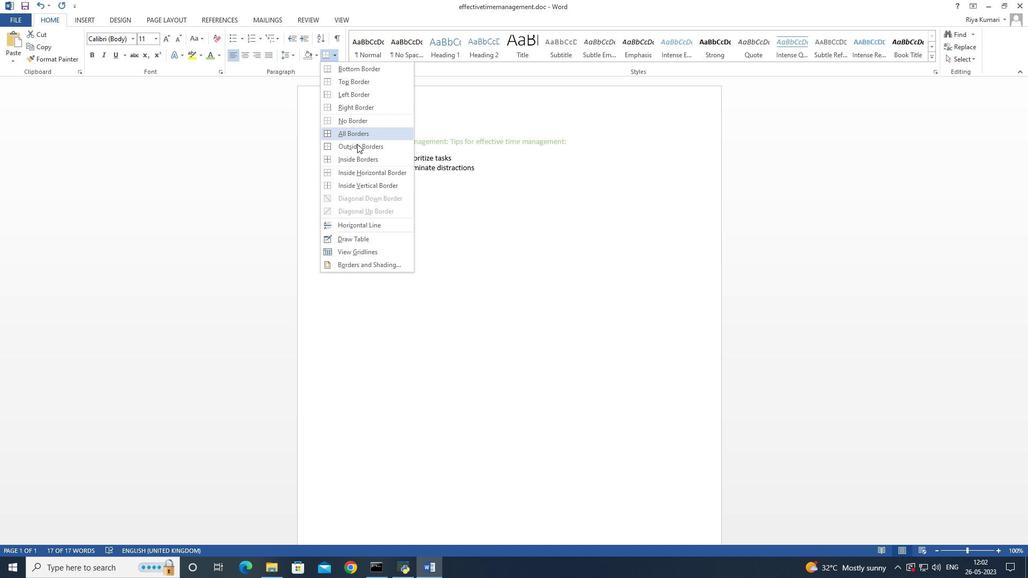 
Action: Mouse pressed left at (357, 151)
Screenshot: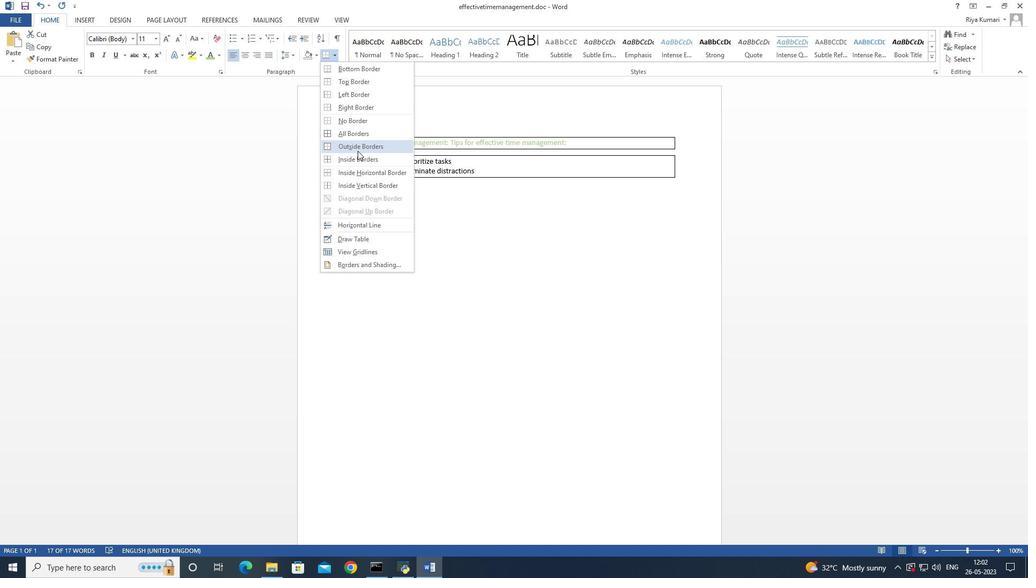 
Action: Mouse moved to (423, 223)
Screenshot: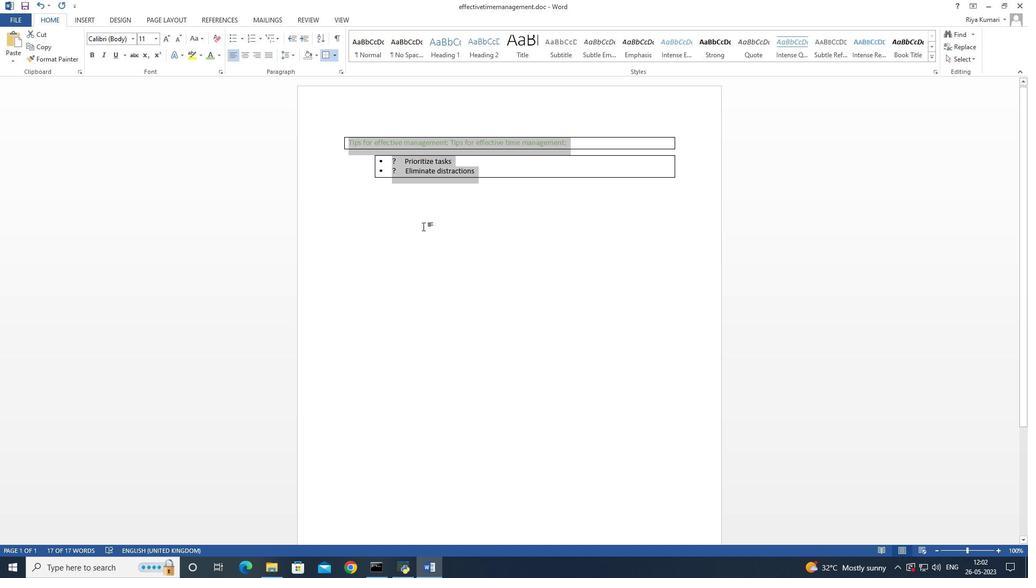 
Action: Mouse pressed left at (423, 223)
Screenshot: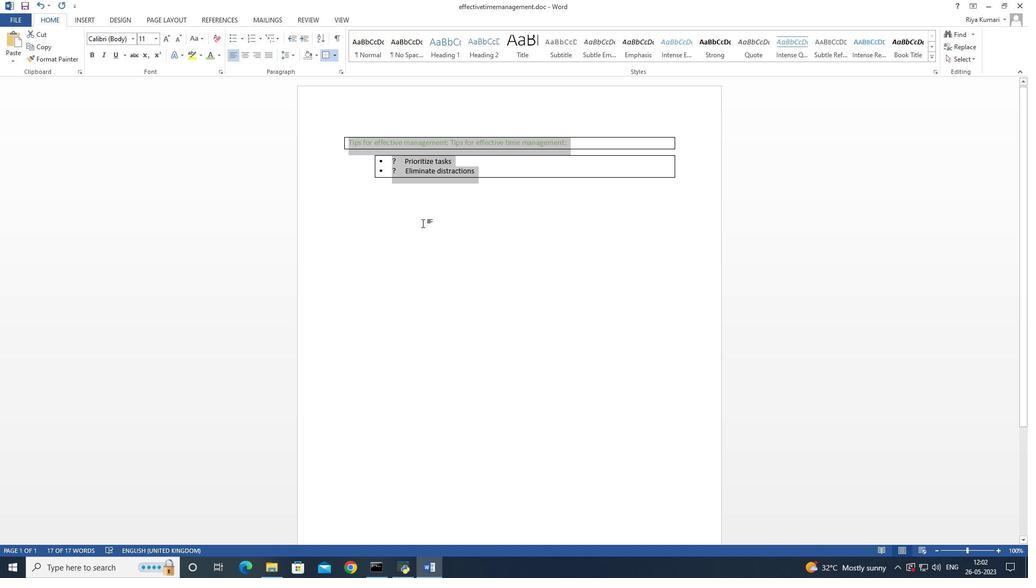 
Action: Mouse moved to (347, 141)
Screenshot: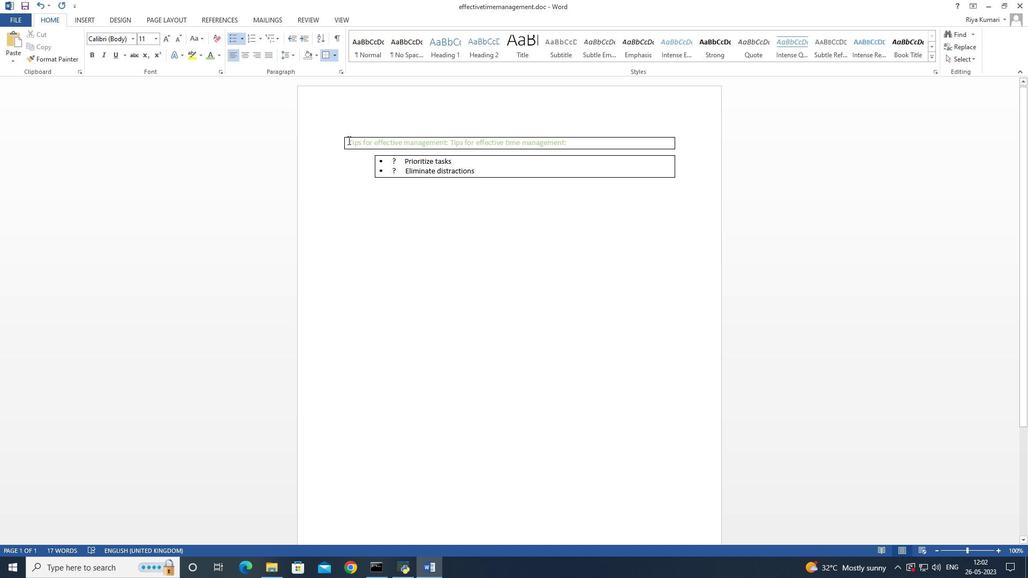 
Action: Mouse pressed left at (347, 141)
Screenshot: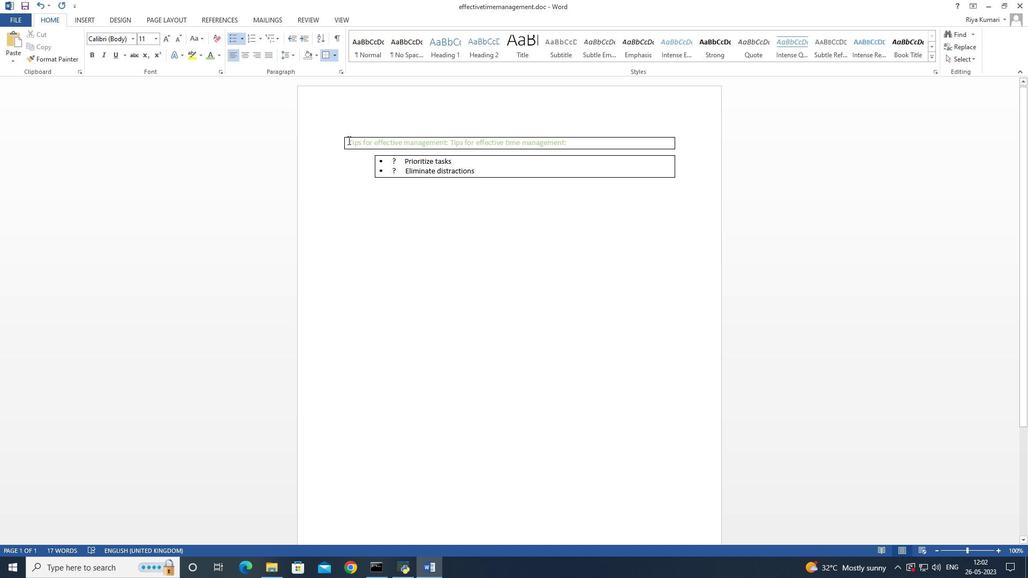 
Action: Mouse moved to (166, 42)
Screenshot: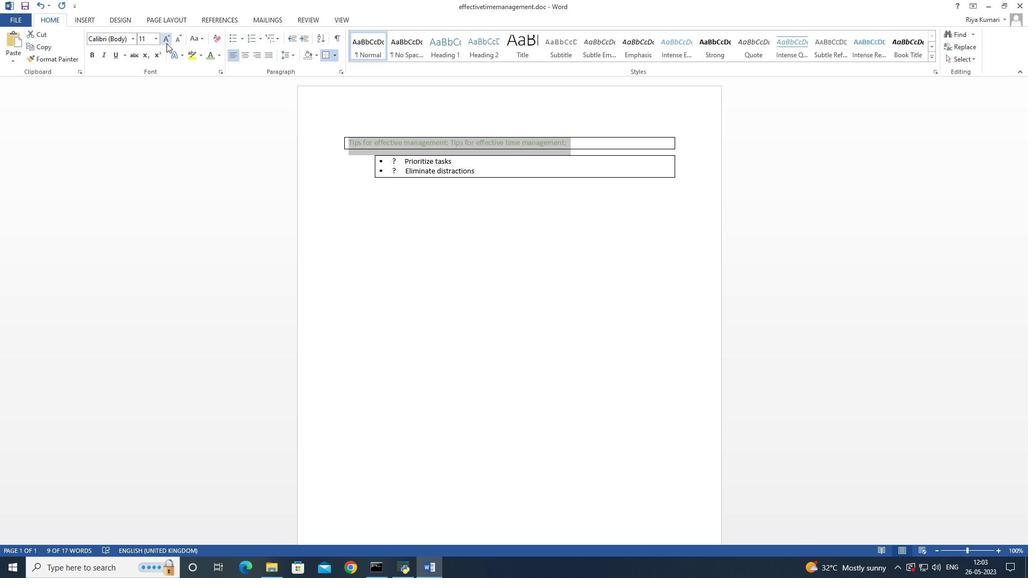 
Action: Mouse pressed left at (166, 42)
Screenshot: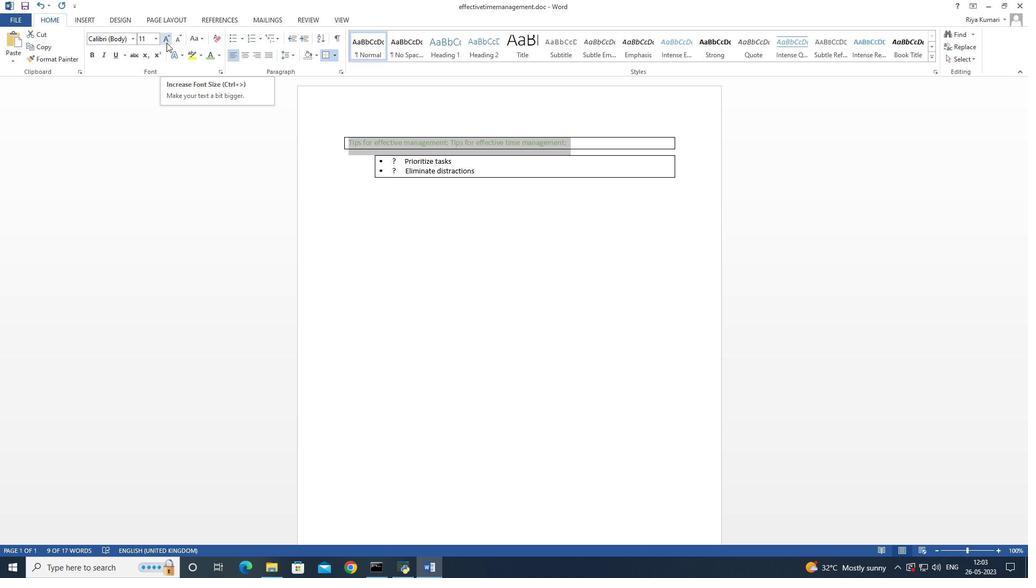 
Action: Mouse pressed left at (166, 42)
Screenshot: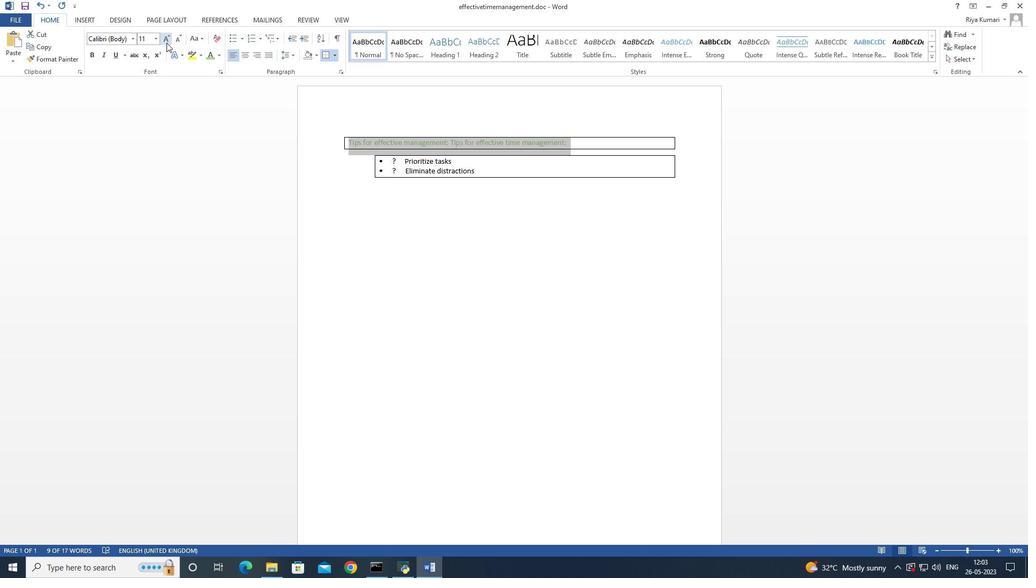 
Action: Mouse pressed left at (166, 42)
Screenshot: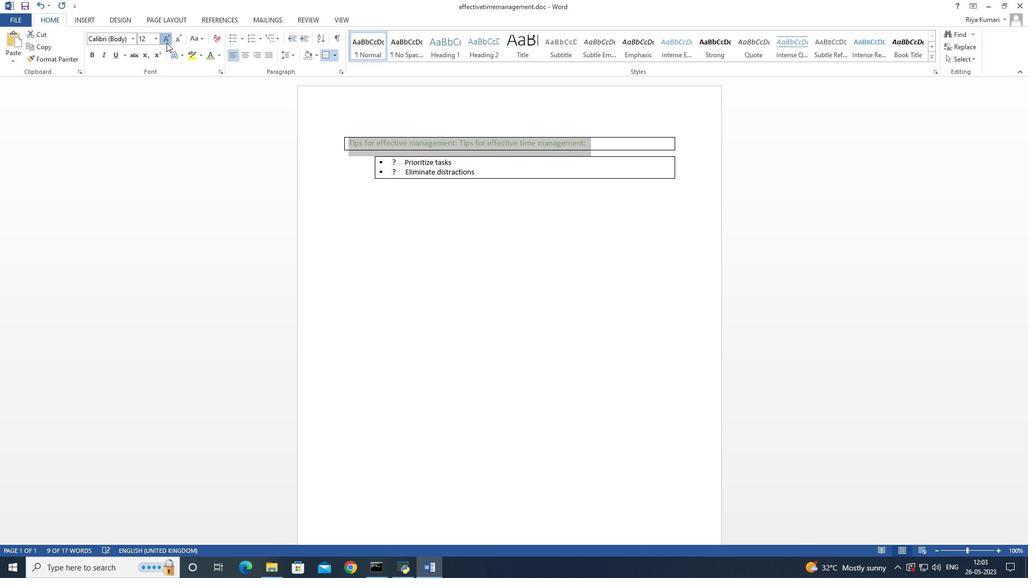 
Action: Mouse pressed left at (166, 42)
Screenshot: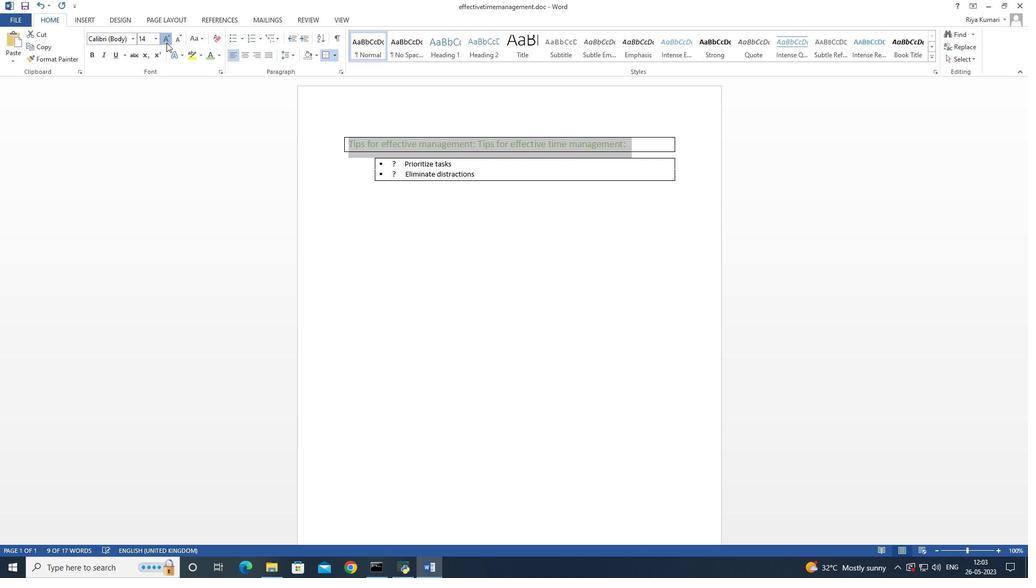 
Action: Mouse pressed left at (166, 42)
Screenshot: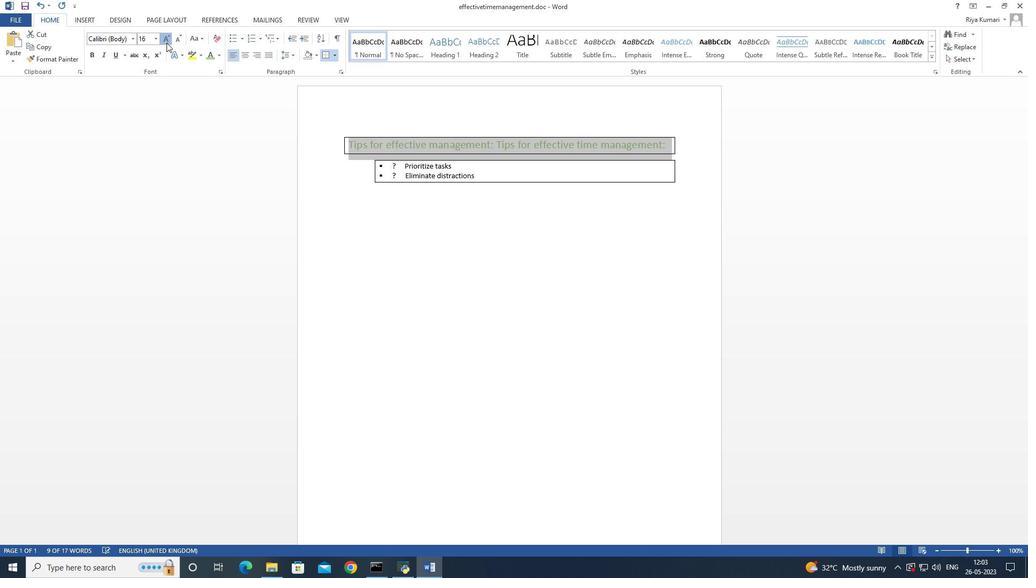 
Action: Mouse pressed left at (166, 42)
Screenshot: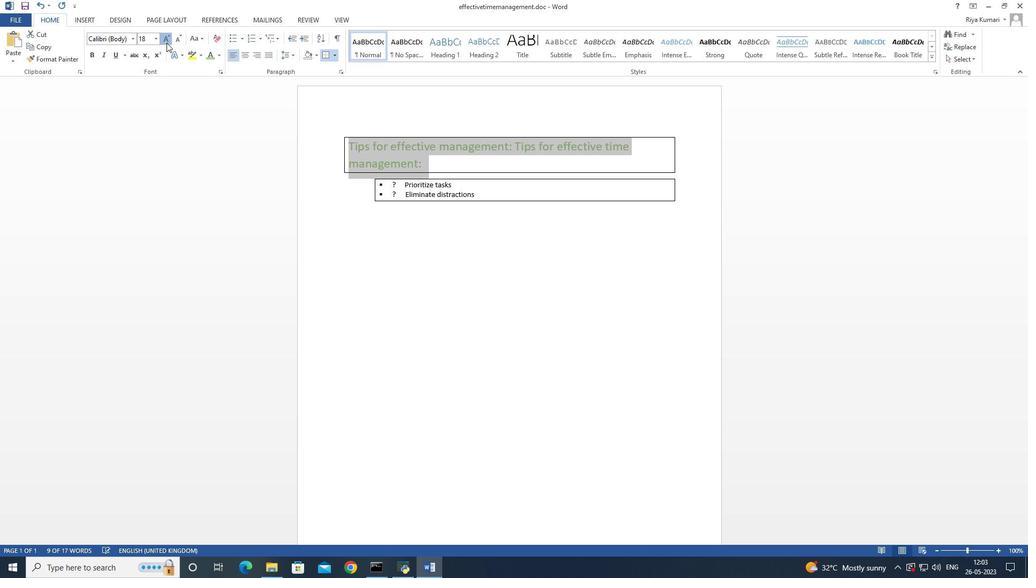 
Action: Mouse moved to (180, 40)
Screenshot: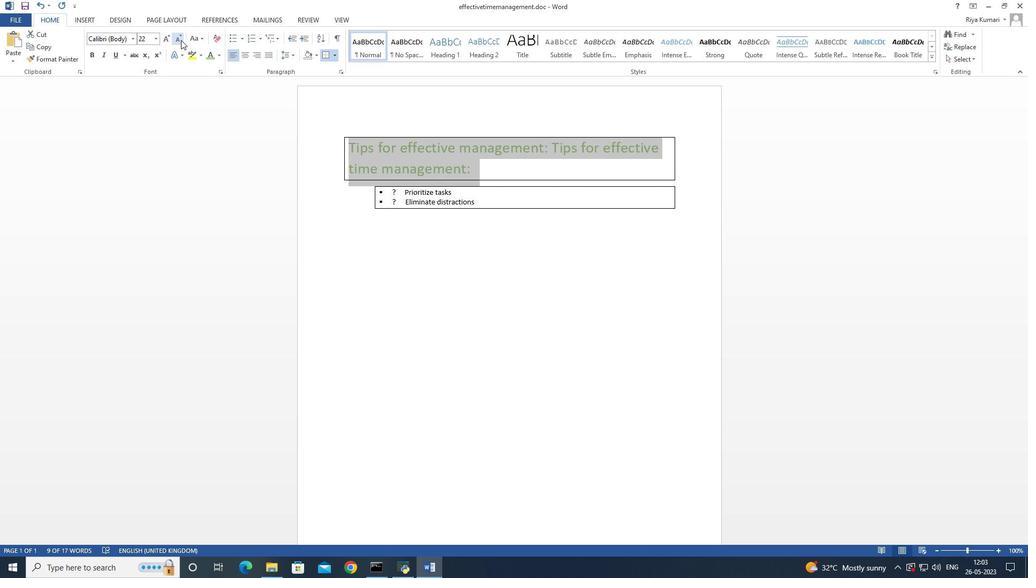 
Action: Mouse pressed left at (180, 40)
Screenshot: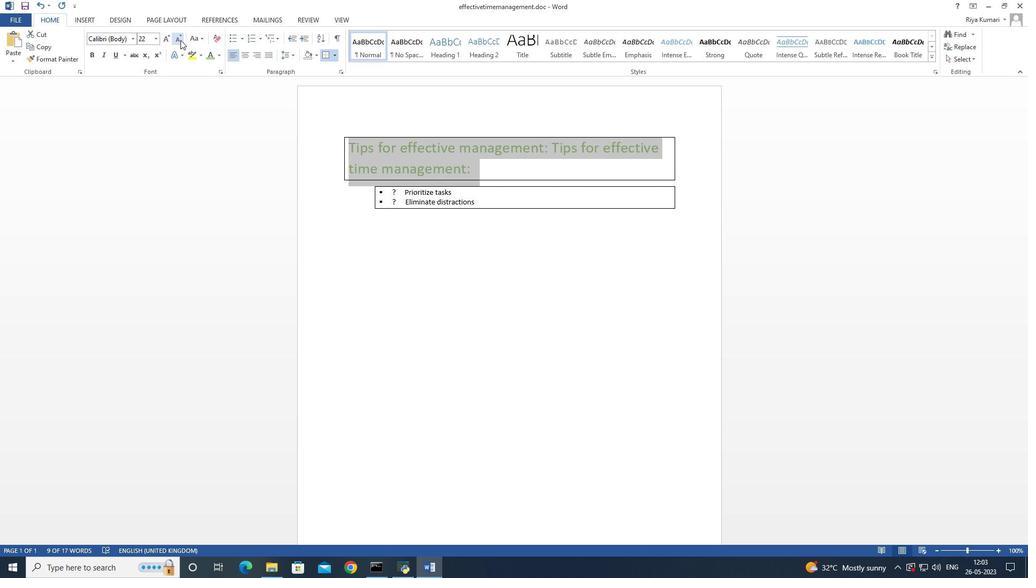 
Action: Mouse moved to (431, 254)
Screenshot: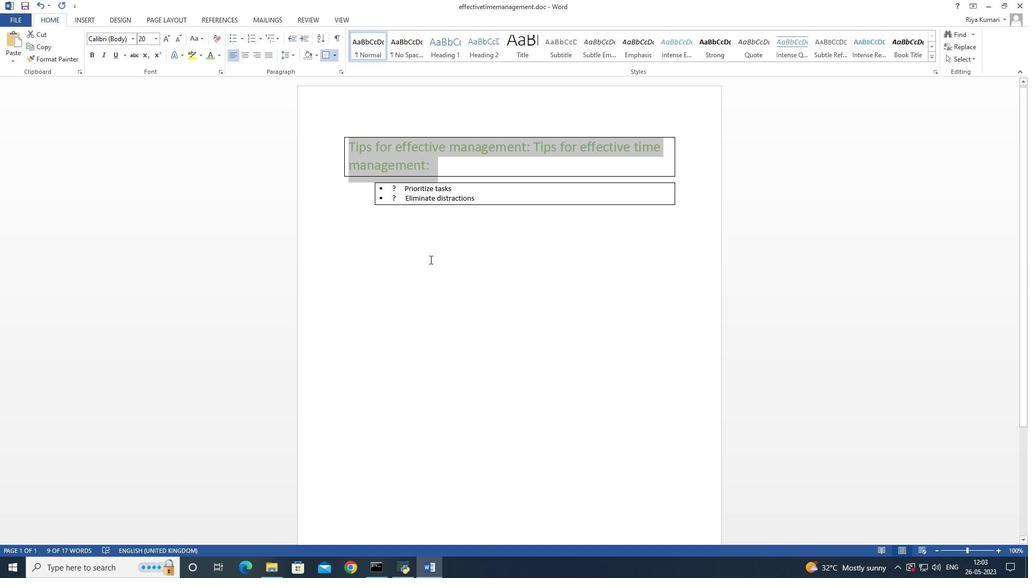 
Action: Mouse pressed left at (431, 254)
Screenshot: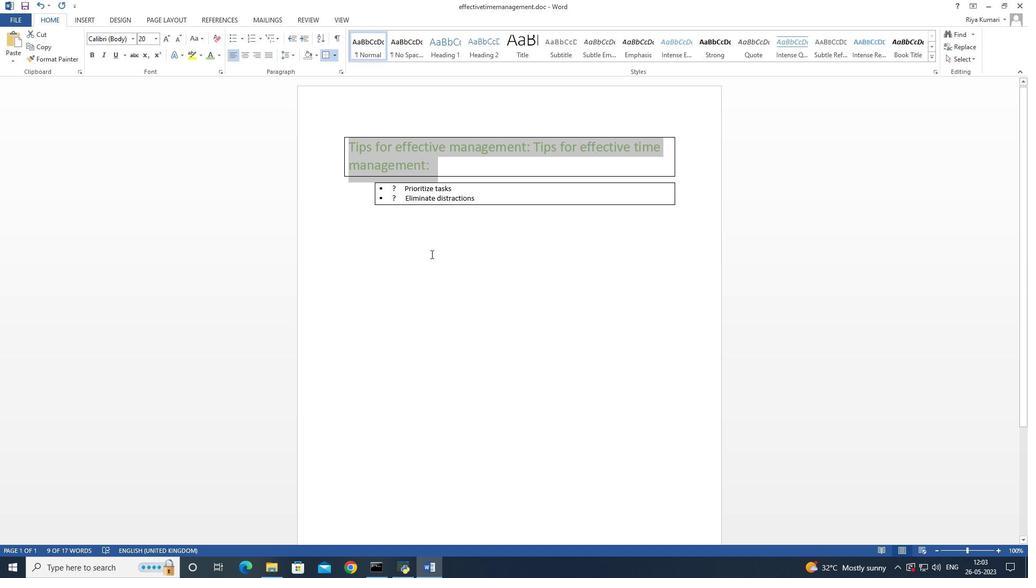 
Action: Mouse moved to (416, 233)
Screenshot: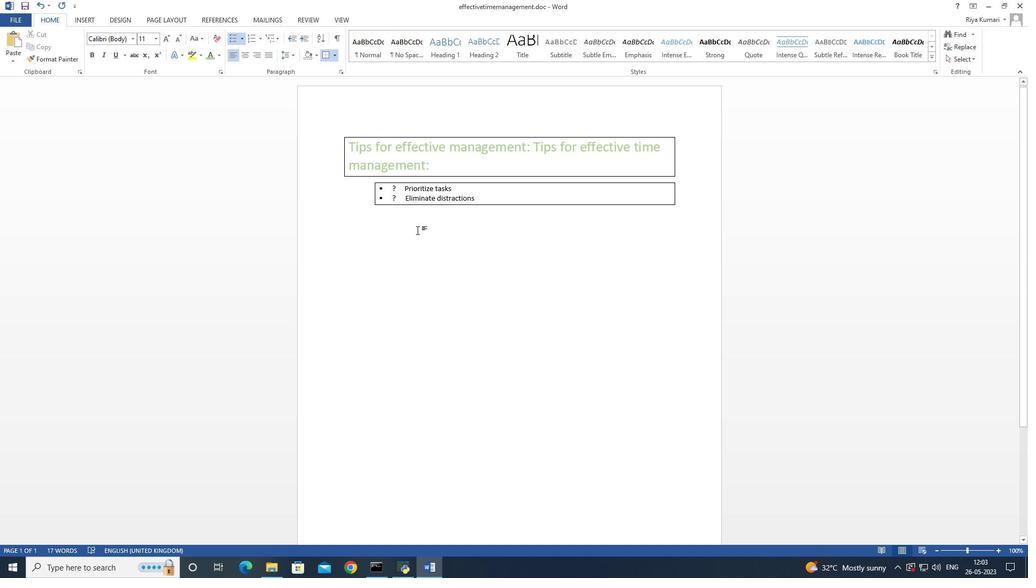 
Action: Key pressed ctrl+S
Screenshot: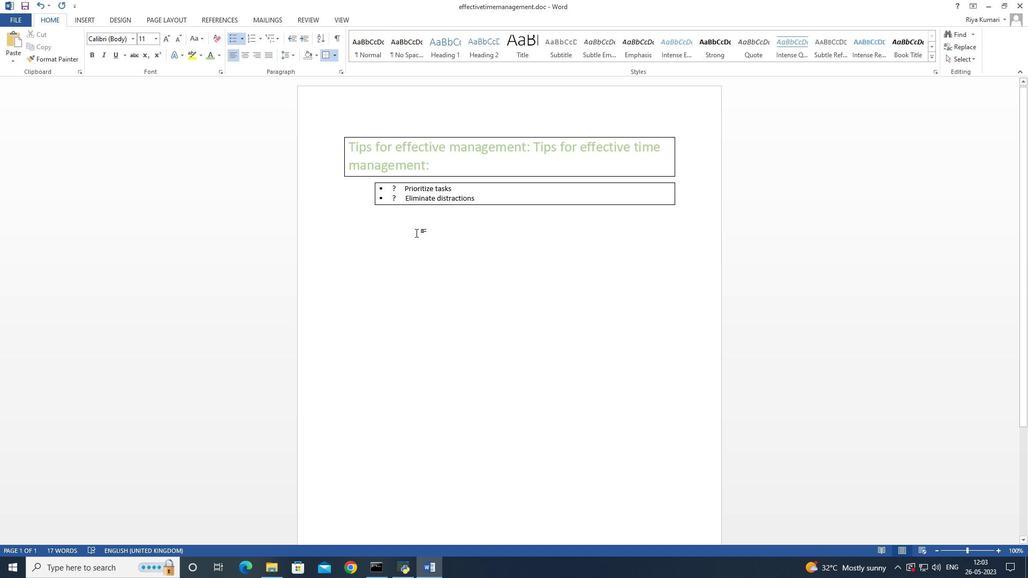 
Action: Mouse moved to (417, 228)
Screenshot: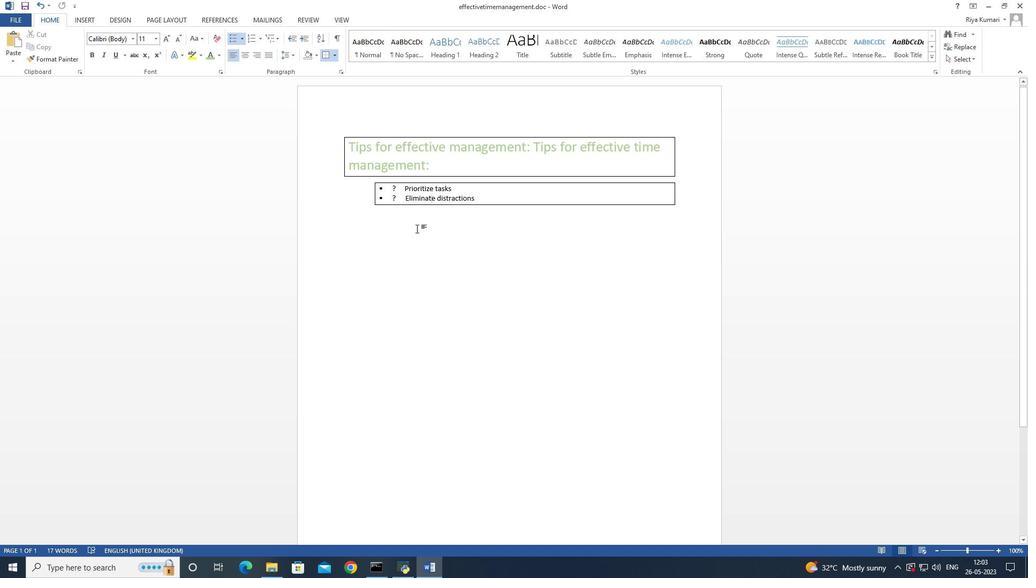 
